 Task: Create a due date automation trigger when advanced on, on the tuesday of the week a card is due add fields without custom field "Resume" set to a date more than 1 days from now at 11:00 AM.
Action: Mouse moved to (1353, 113)
Screenshot: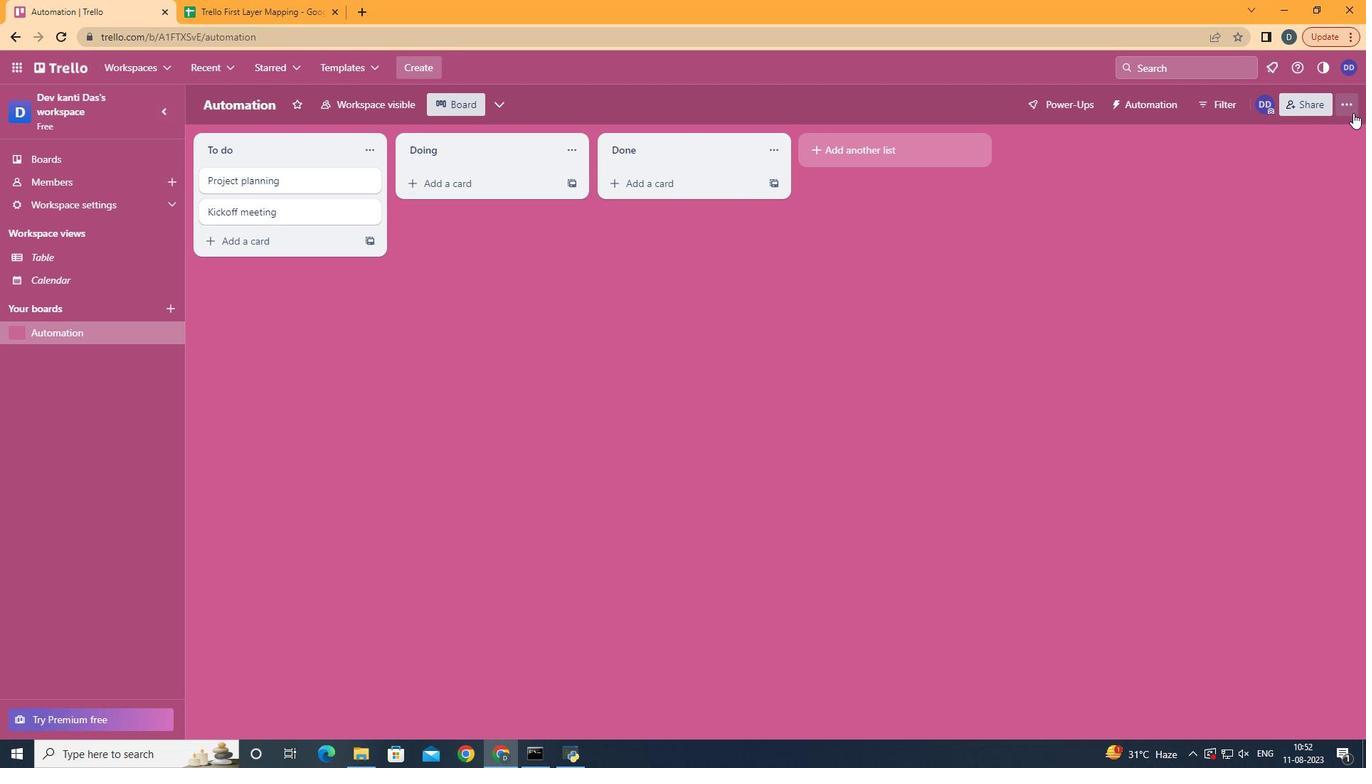 
Action: Mouse pressed left at (1353, 113)
Screenshot: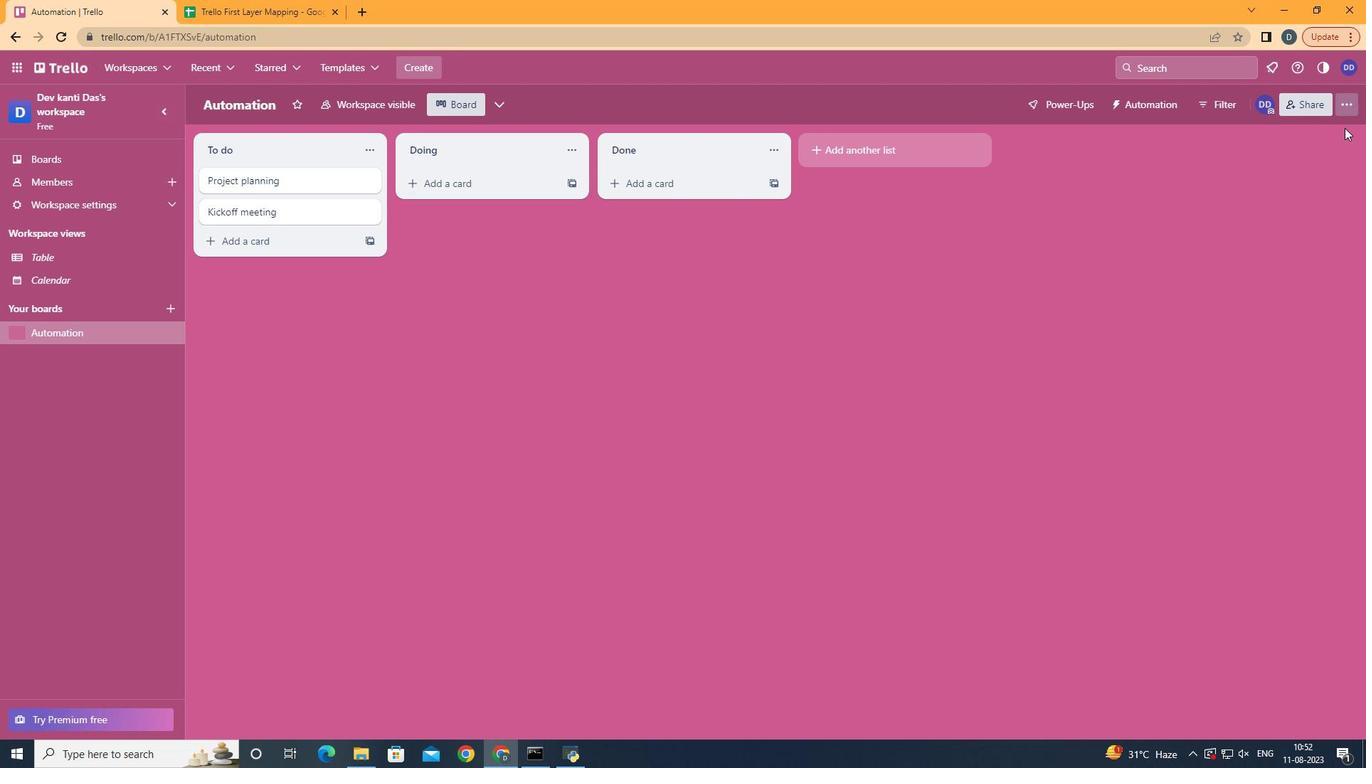 
Action: Mouse moved to (1222, 314)
Screenshot: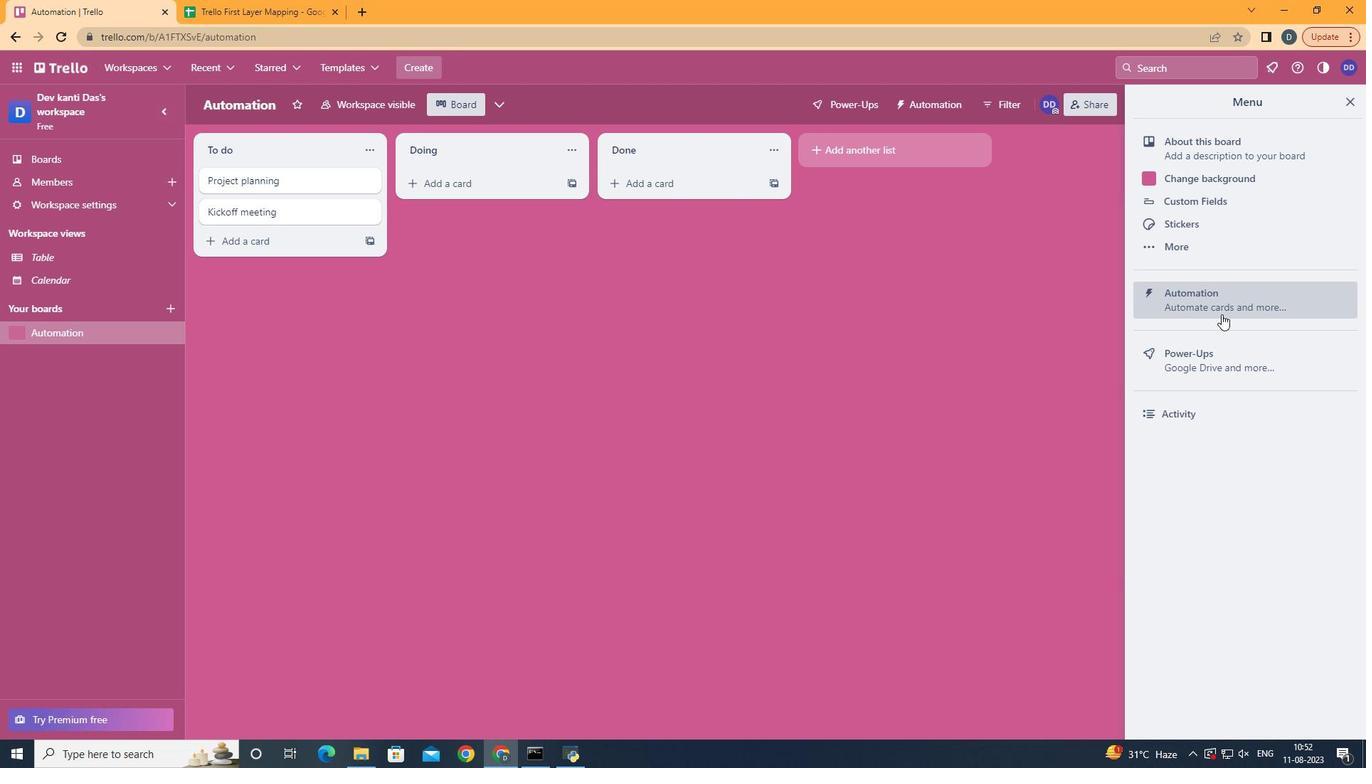 
Action: Mouse pressed left at (1222, 314)
Screenshot: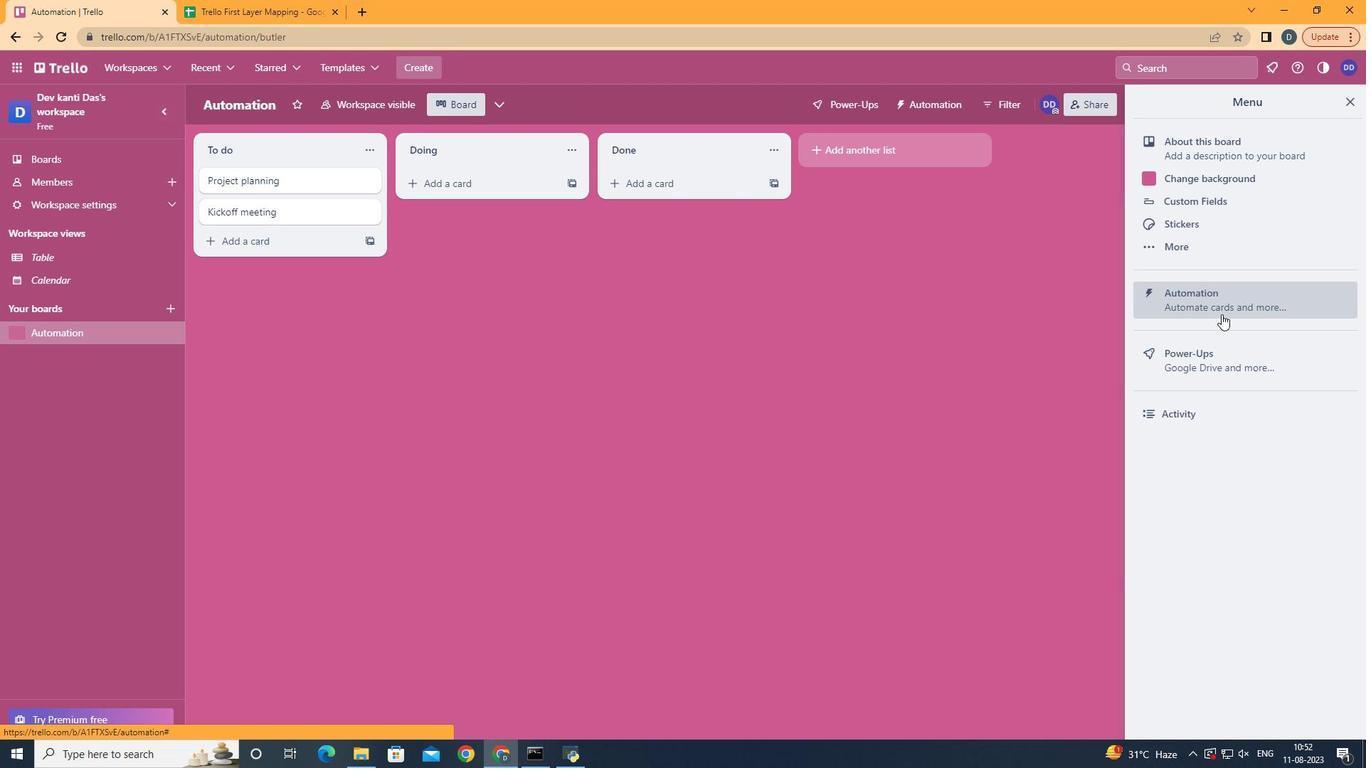 
Action: Mouse moved to (274, 277)
Screenshot: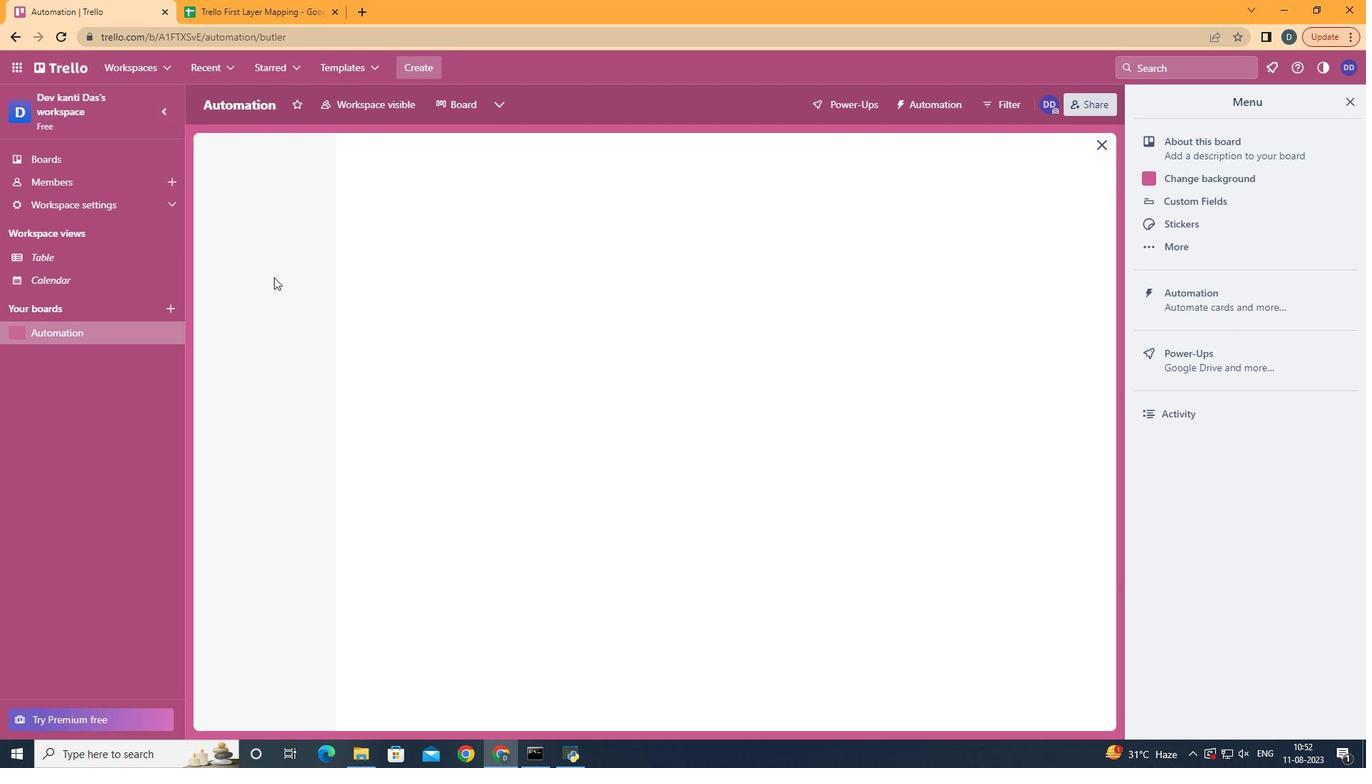
Action: Mouse pressed left at (274, 277)
Screenshot: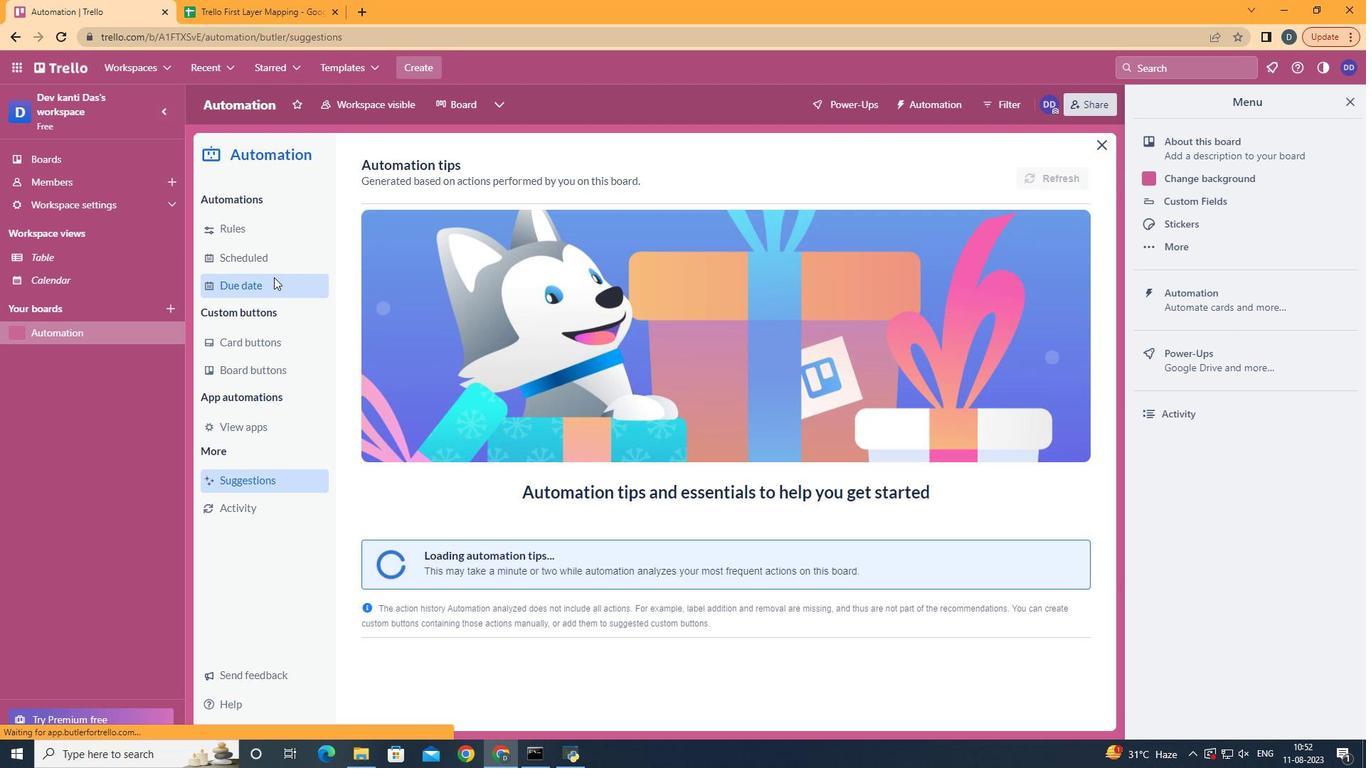 
Action: Mouse moved to (991, 180)
Screenshot: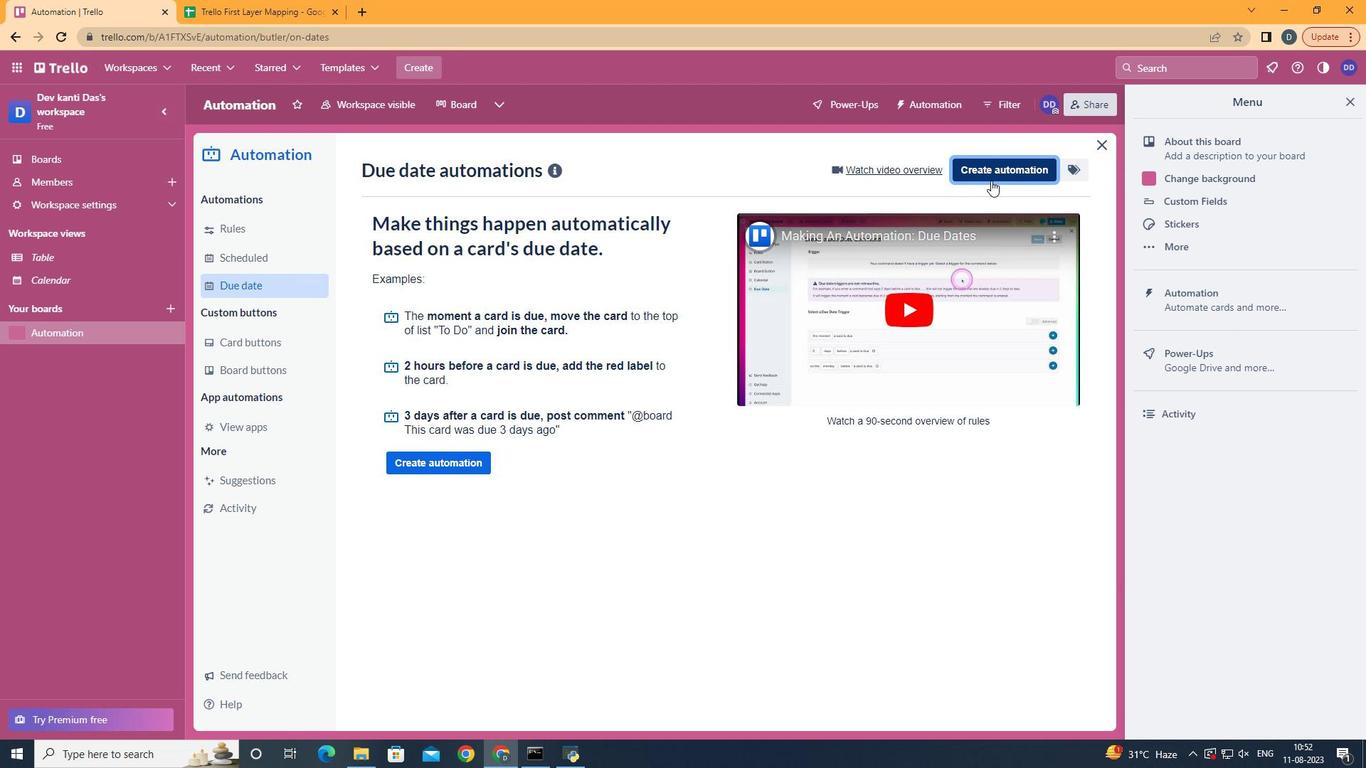 
Action: Mouse pressed left at (991, 180)
Screenshot: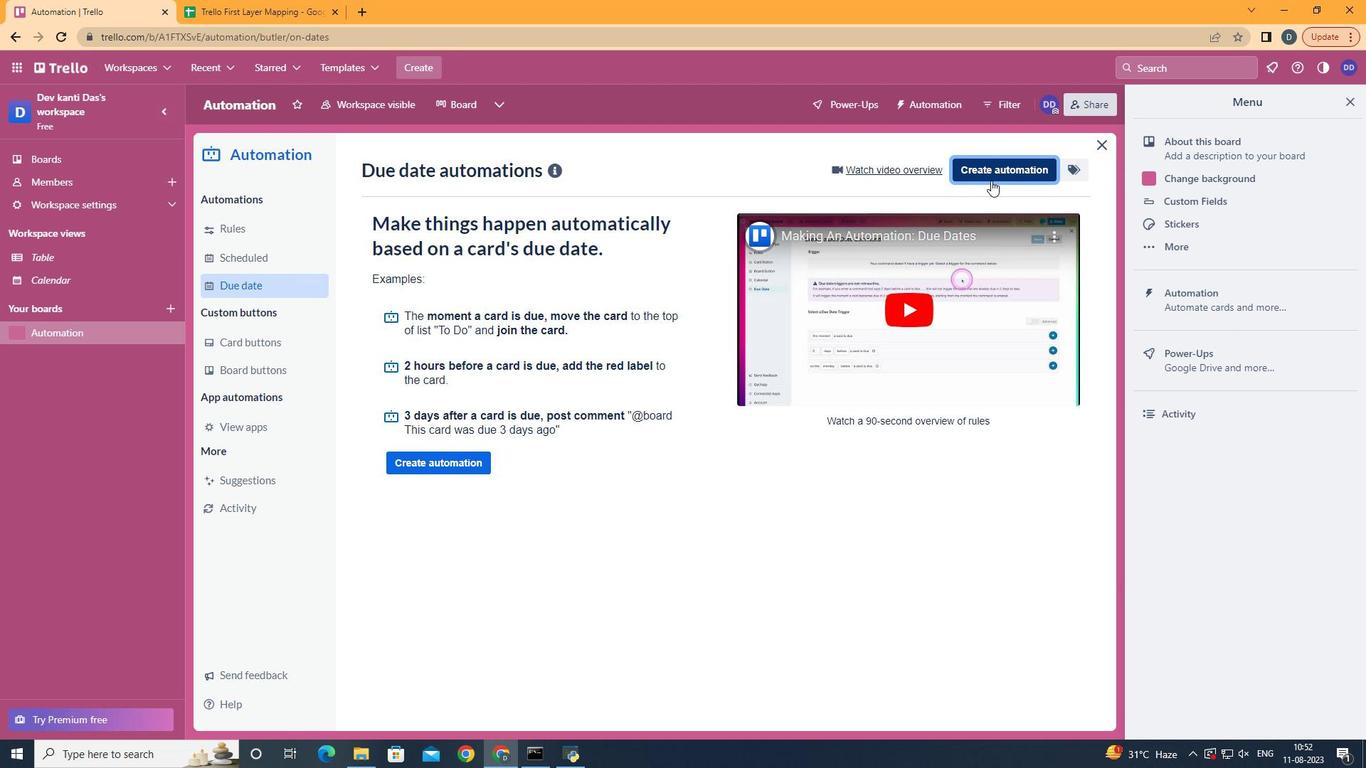 
Action: Mouse moved to (728, 311)
Screenshot: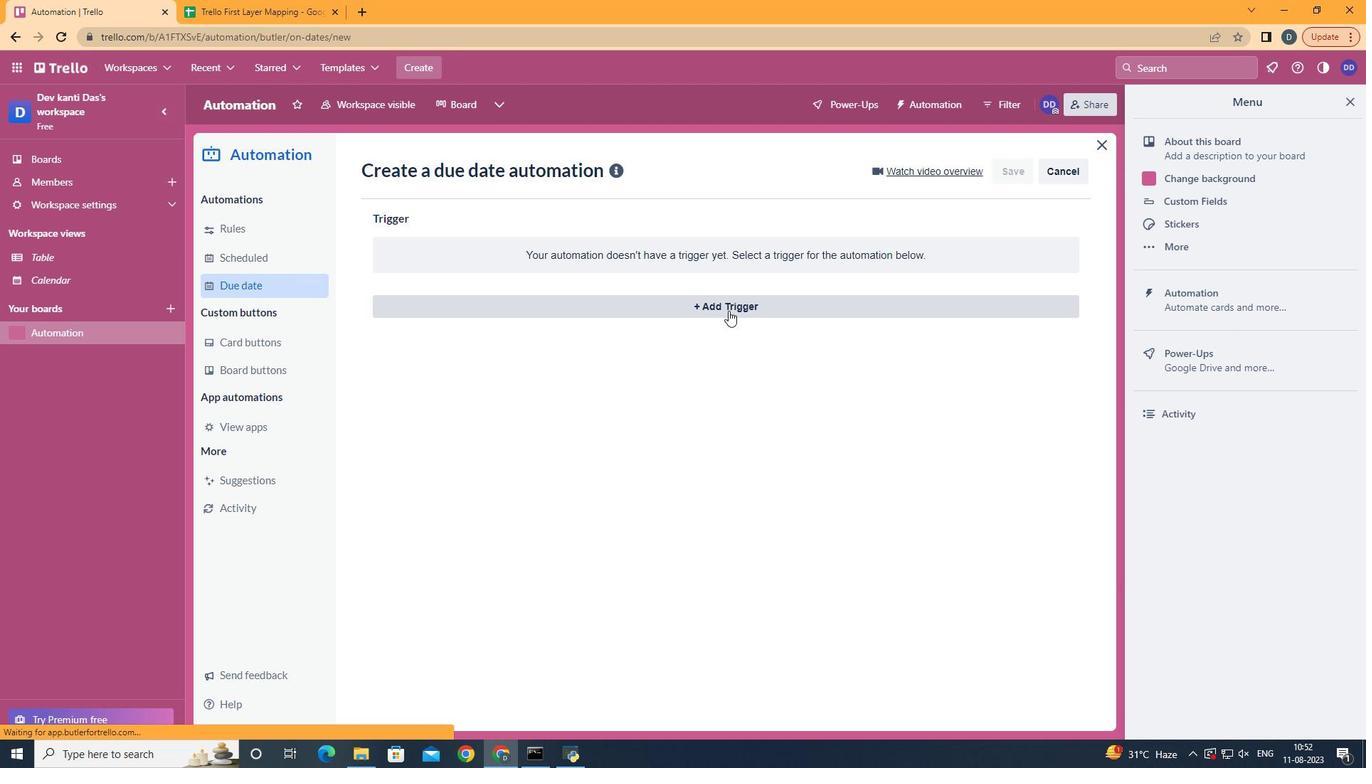 
Action: Mouse pressed left at (728, 311)
Screenshot: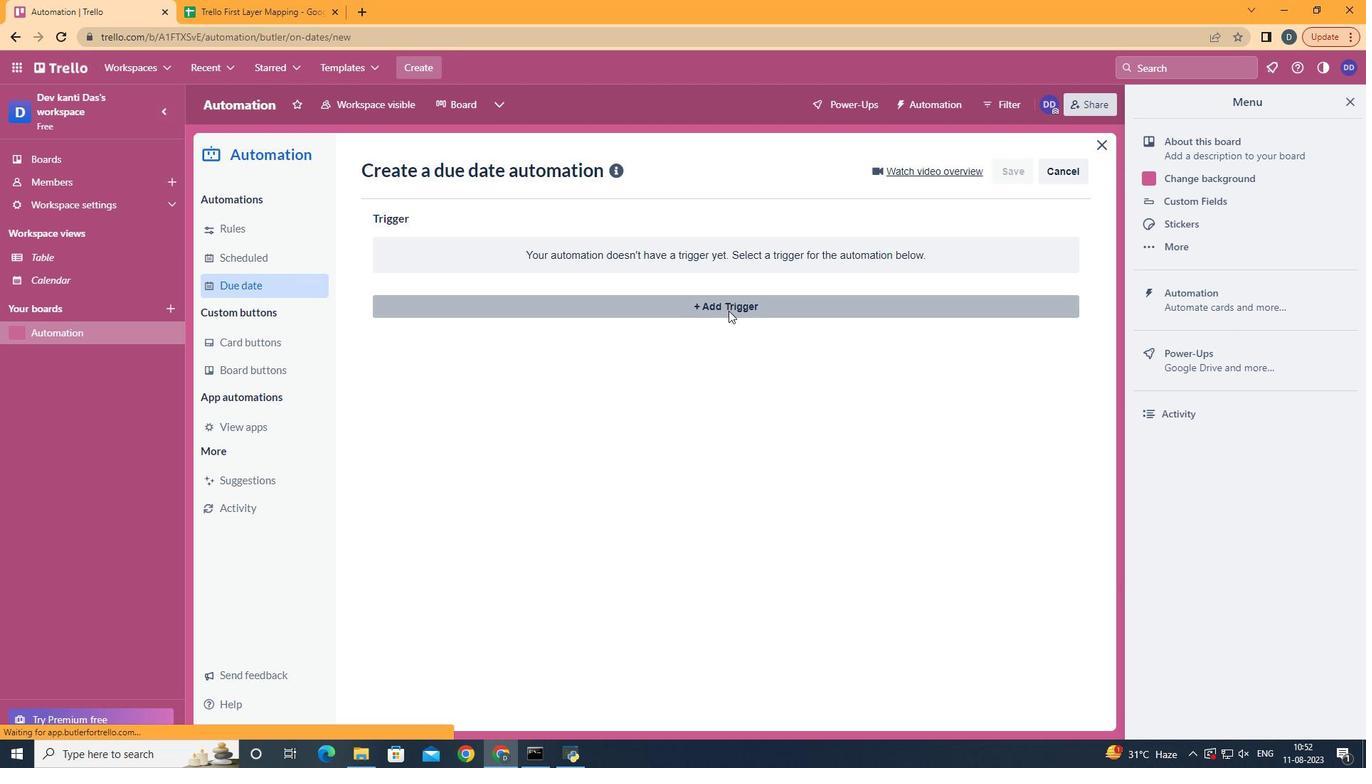 
Action: Mouse moved to (464, 405)
Screenshot: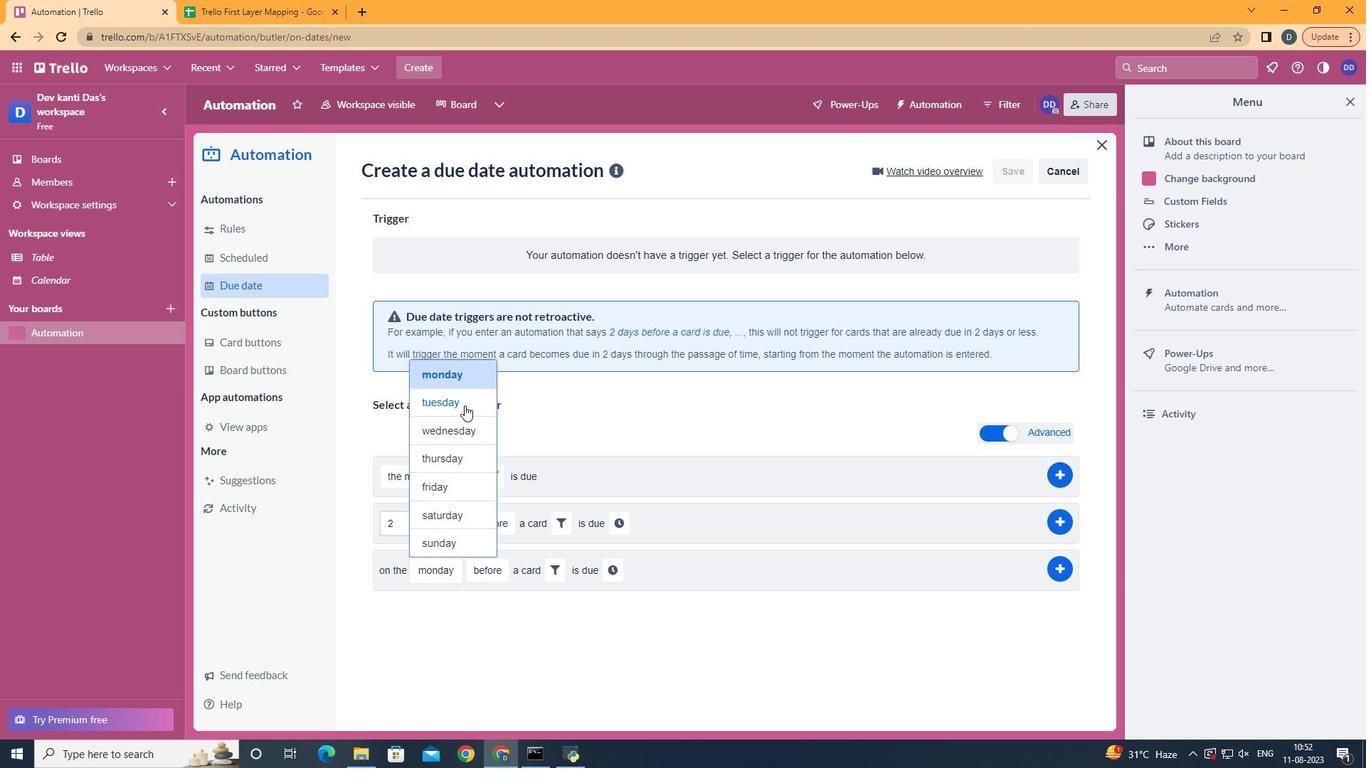 
Action: Mouse pressed left at (464, 405)
Screenshot: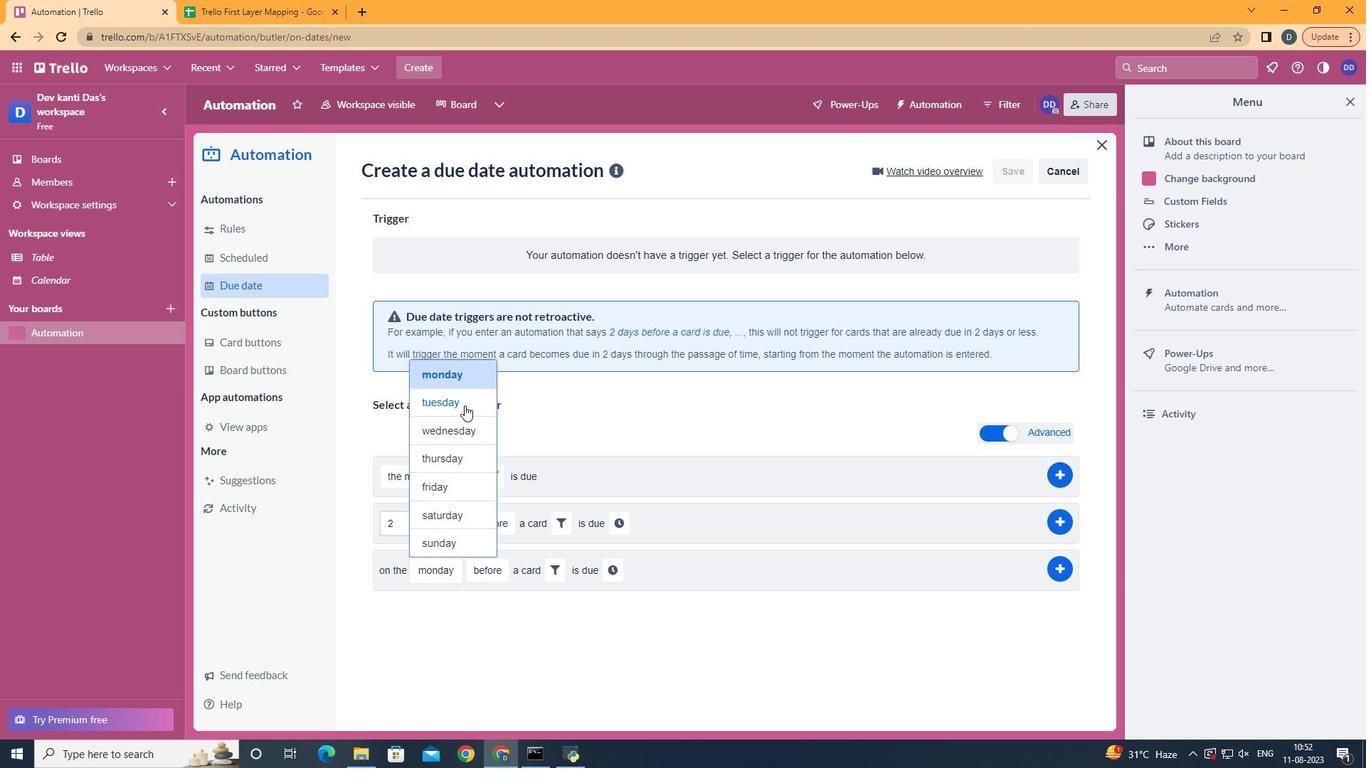 
Action: Mouse moved to (515, 650)
Screenshot: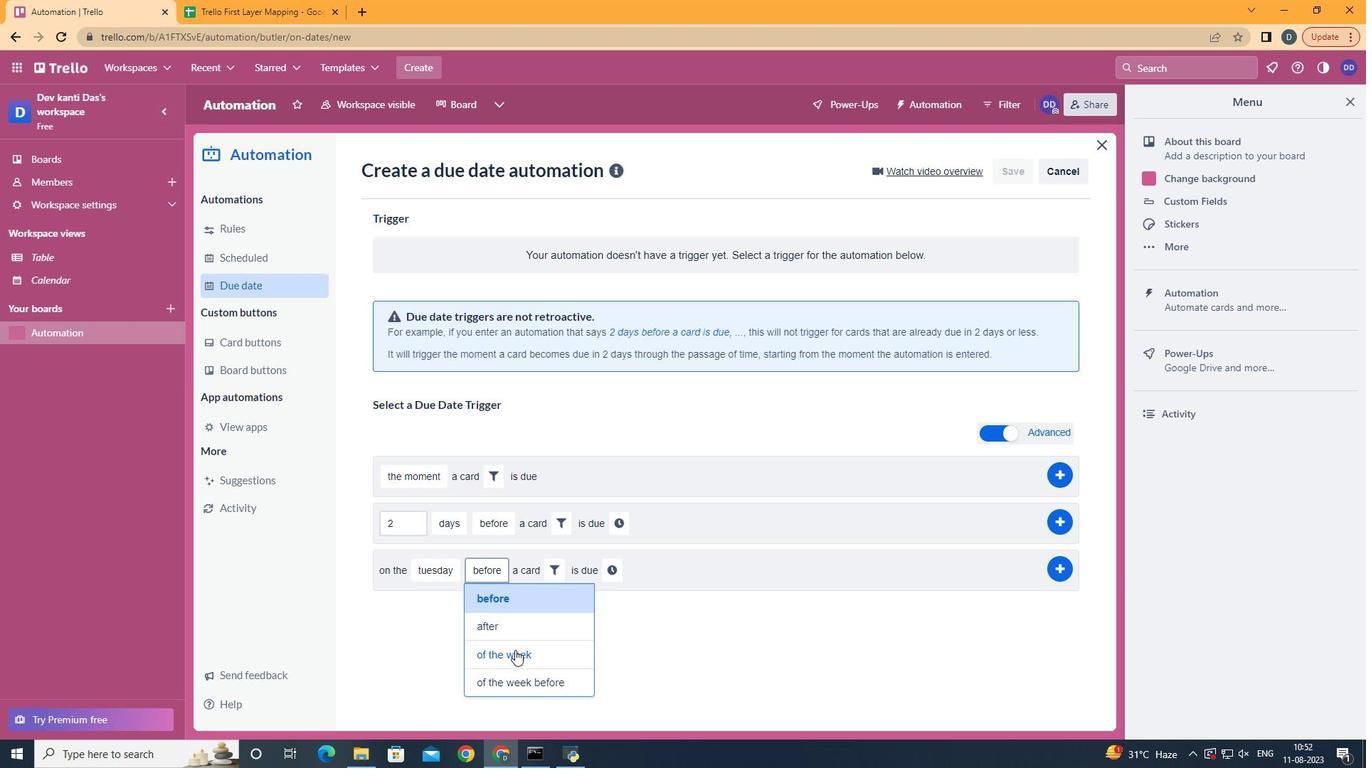 
Action: Mouse pressed left at (515, 650)
Screenshot: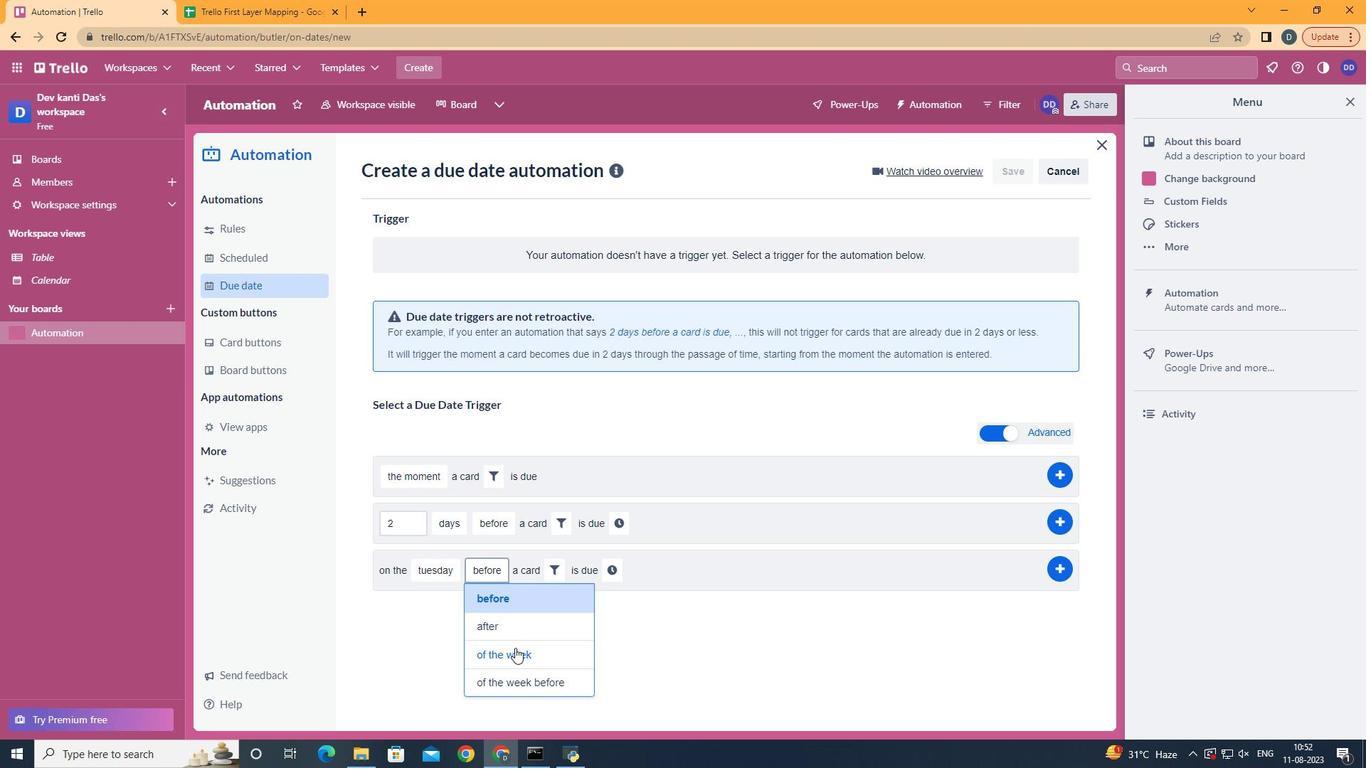 
Action: Mouse moved to (577, 561)
Screenshot: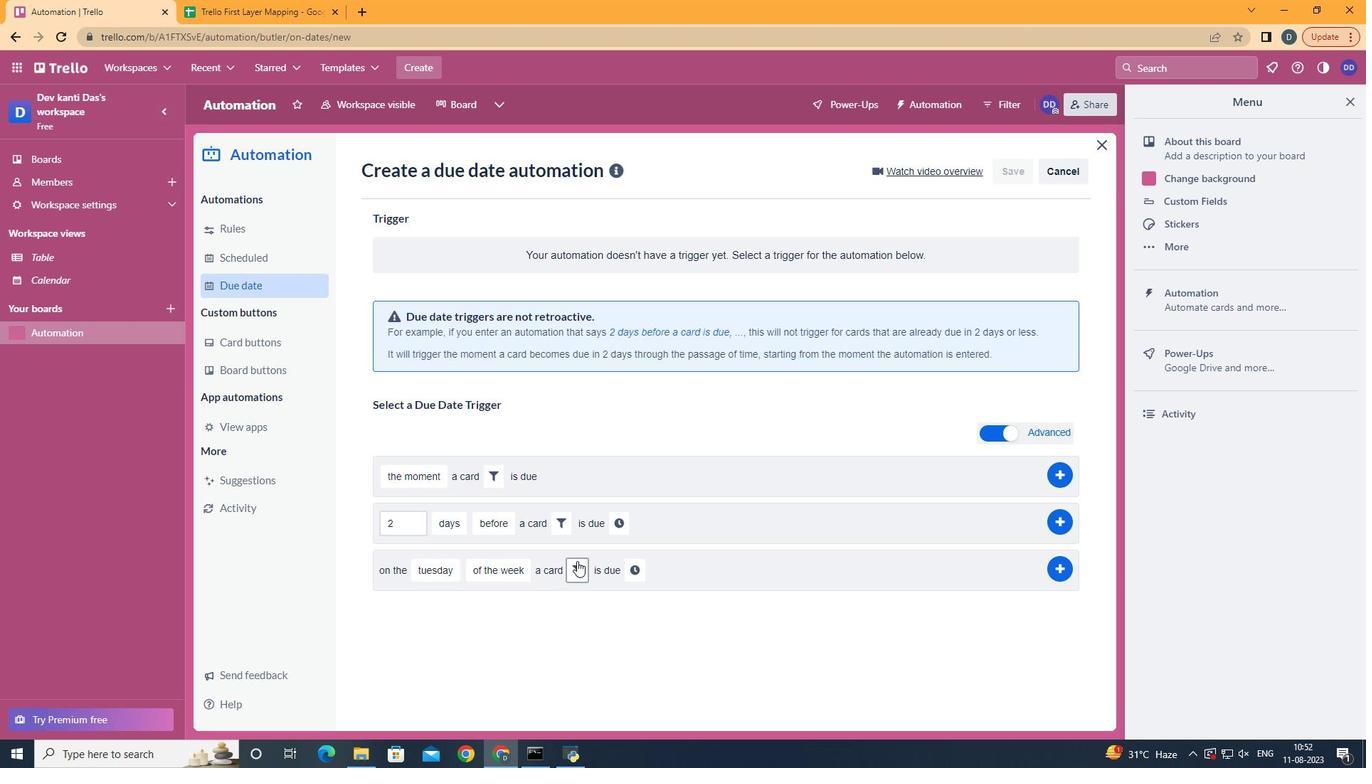 
Action: Mouse pressed left at (577, 561)
Screenshot: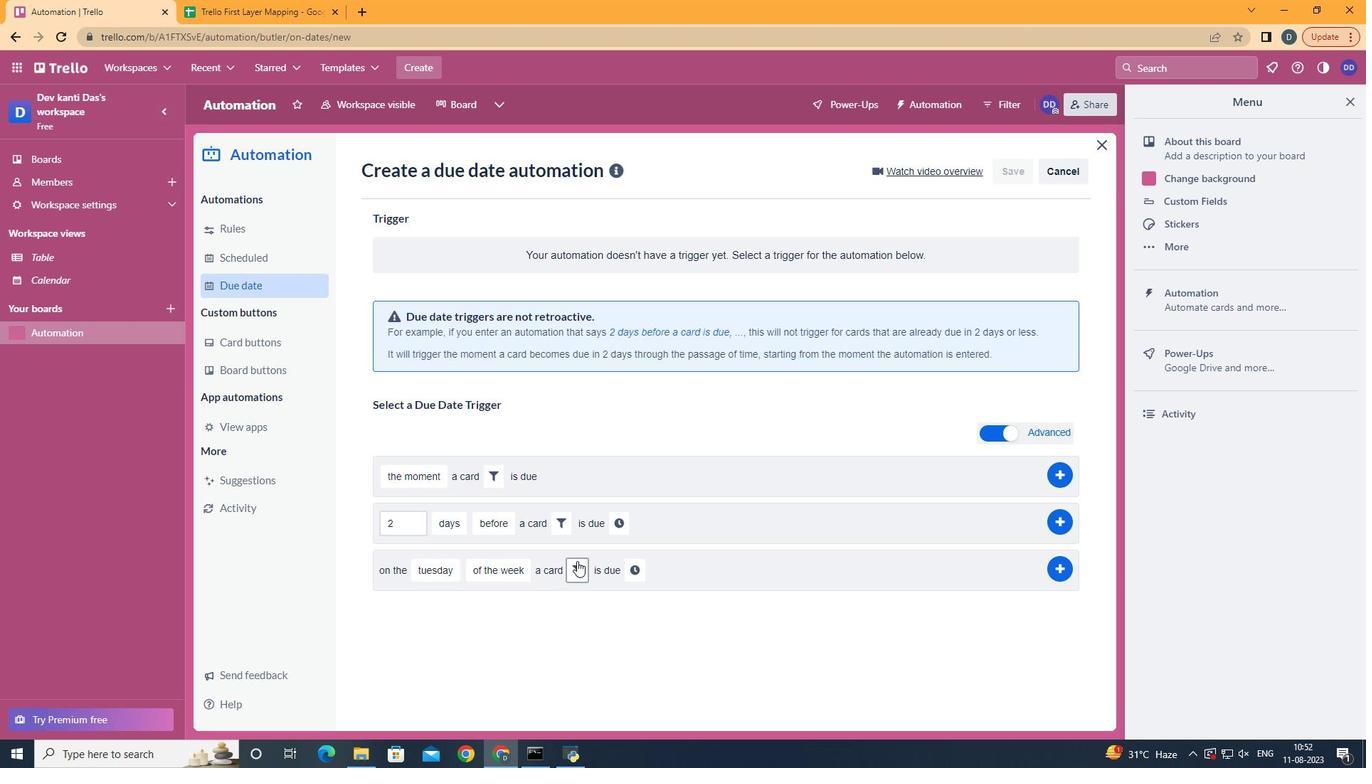 
Action: Mouse moved to (822, 623)
Screenshot: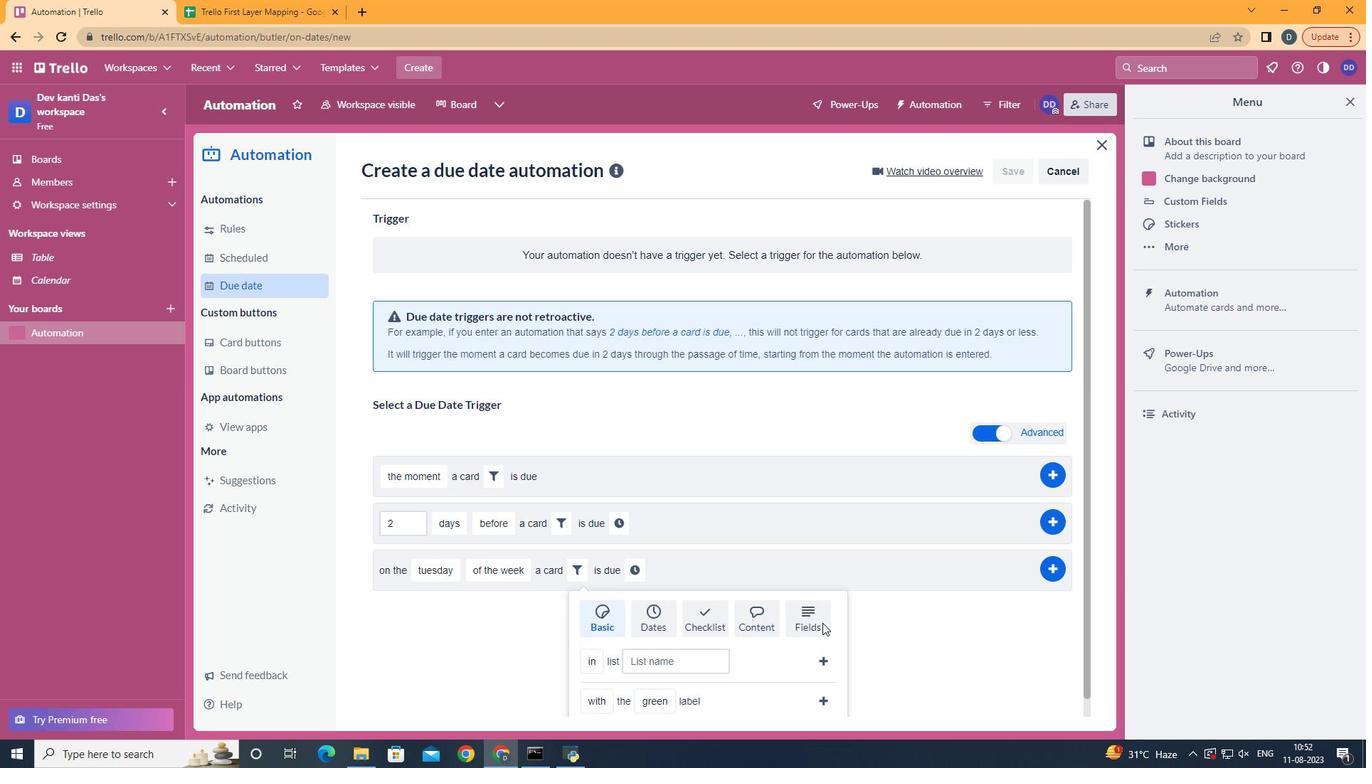 
Action: Mouse pressed left at (822, 623)
Screenshot: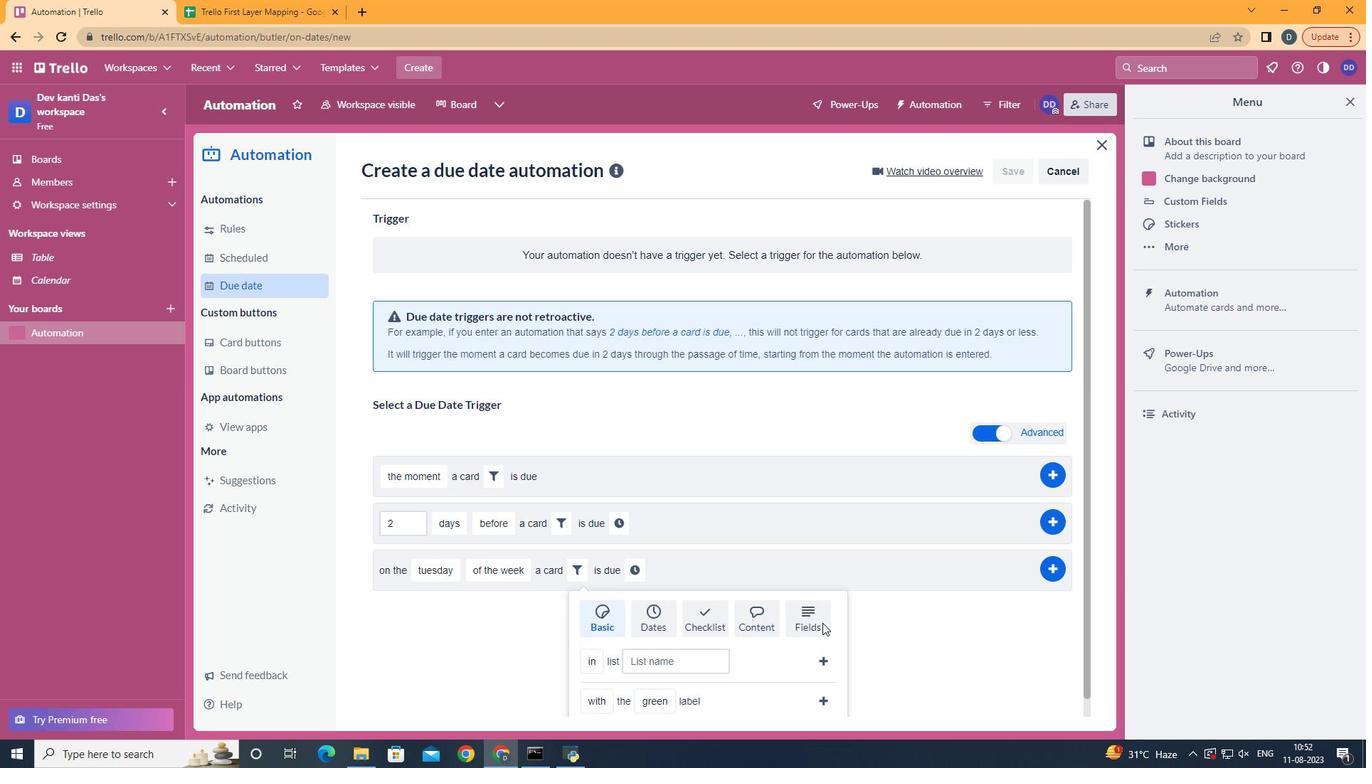 
Action: Mouse scrolled (822, 622) with delta (0, 0)
Screenshot: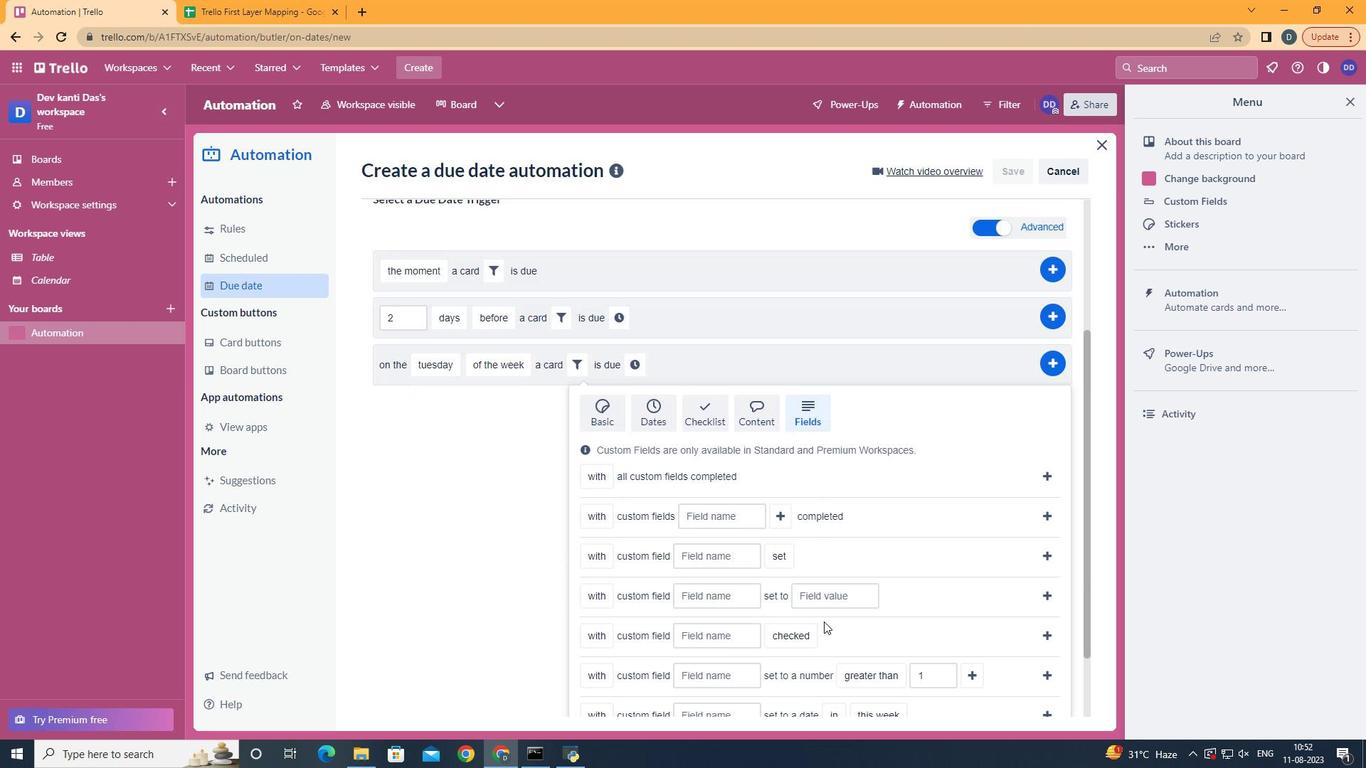 
Action: Mouse moved to (823, 623)
Screenshot: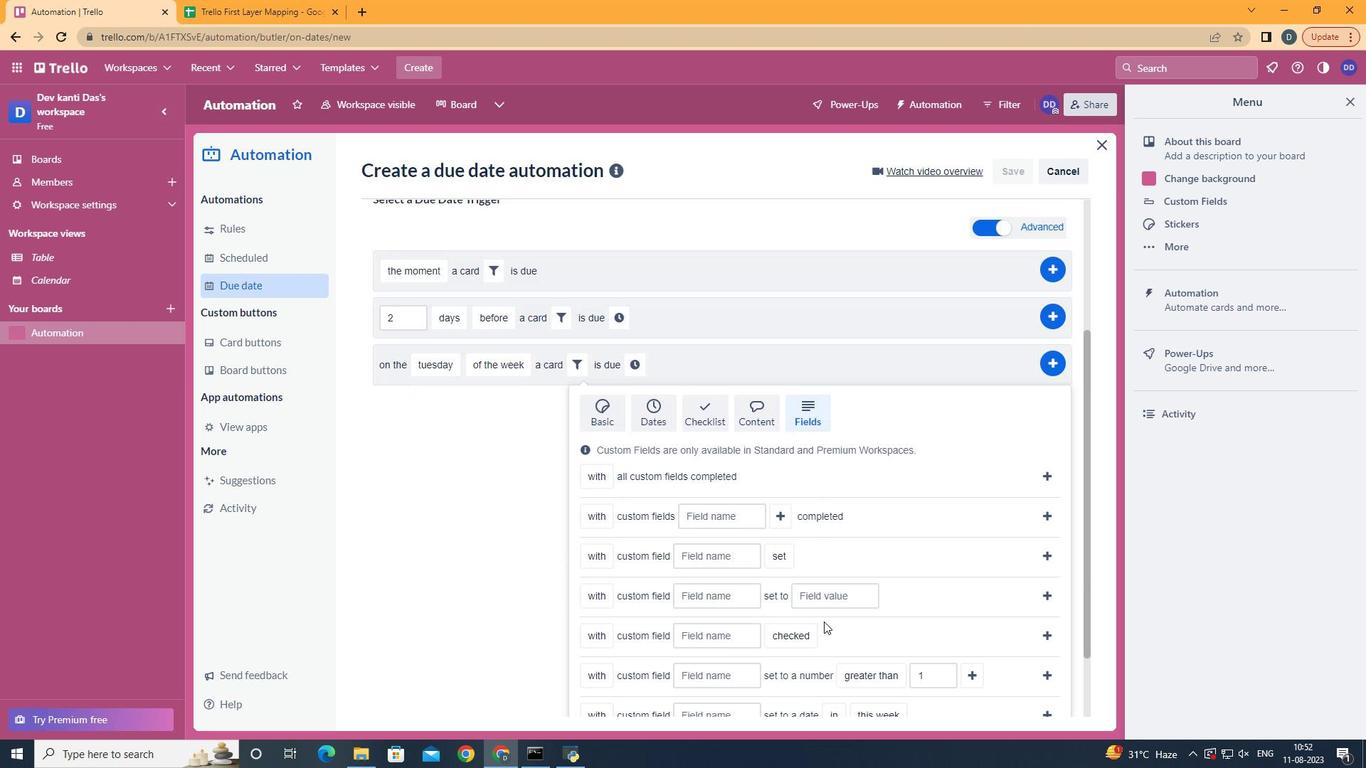 
Action: Mouse scrolled (823, 622) with delta (0, 0)
Screenshot: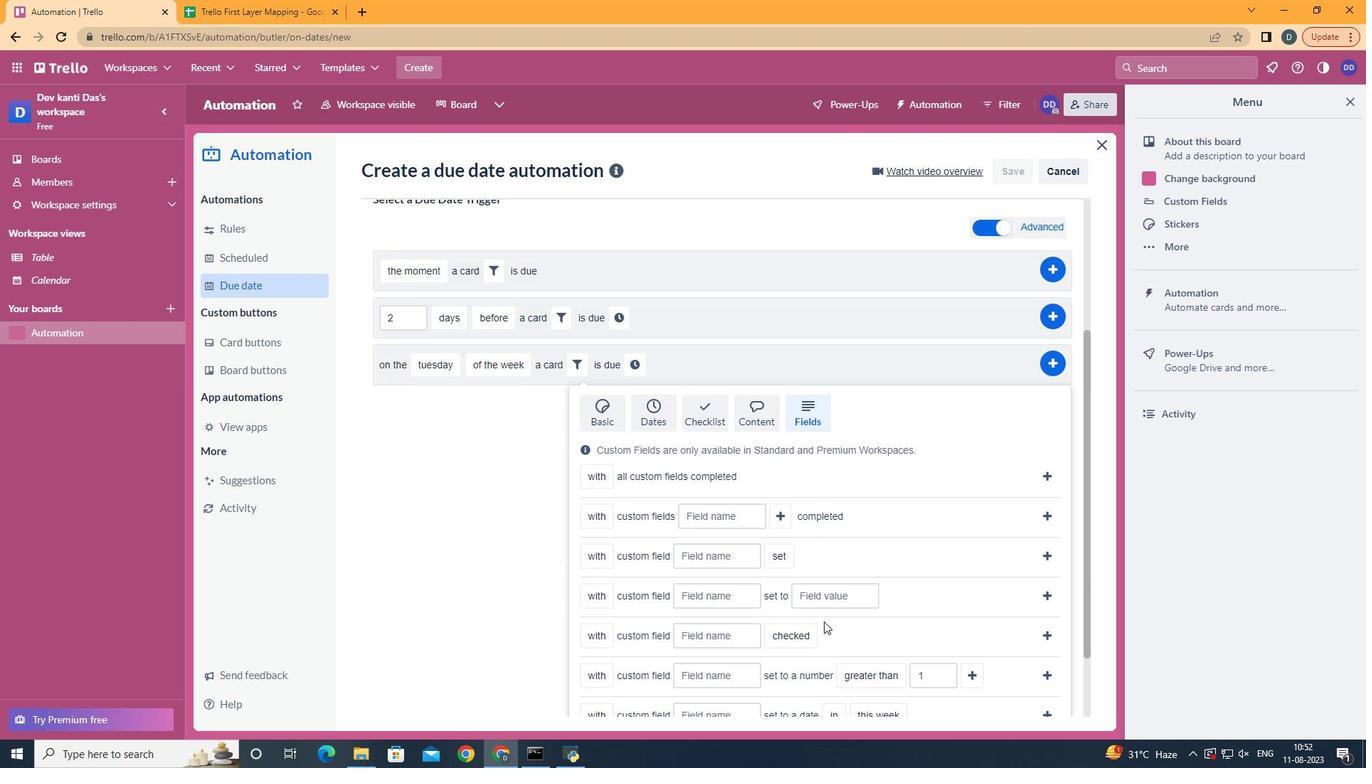 
Action: Mouse scrolled (823, 622) with delta (0, 0)
Screenshot: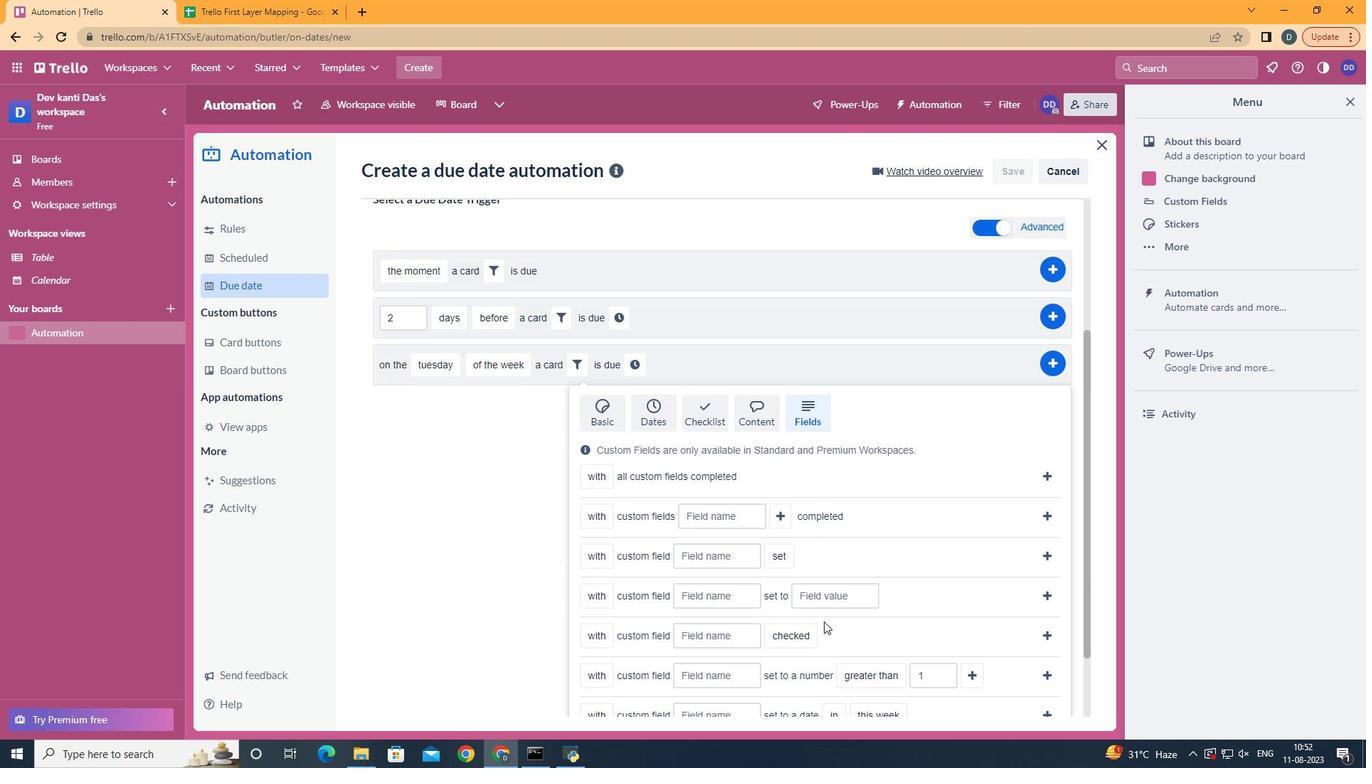 
Action: Mouse scrolled (823, 622) with delta (0, 0)
Screenshot: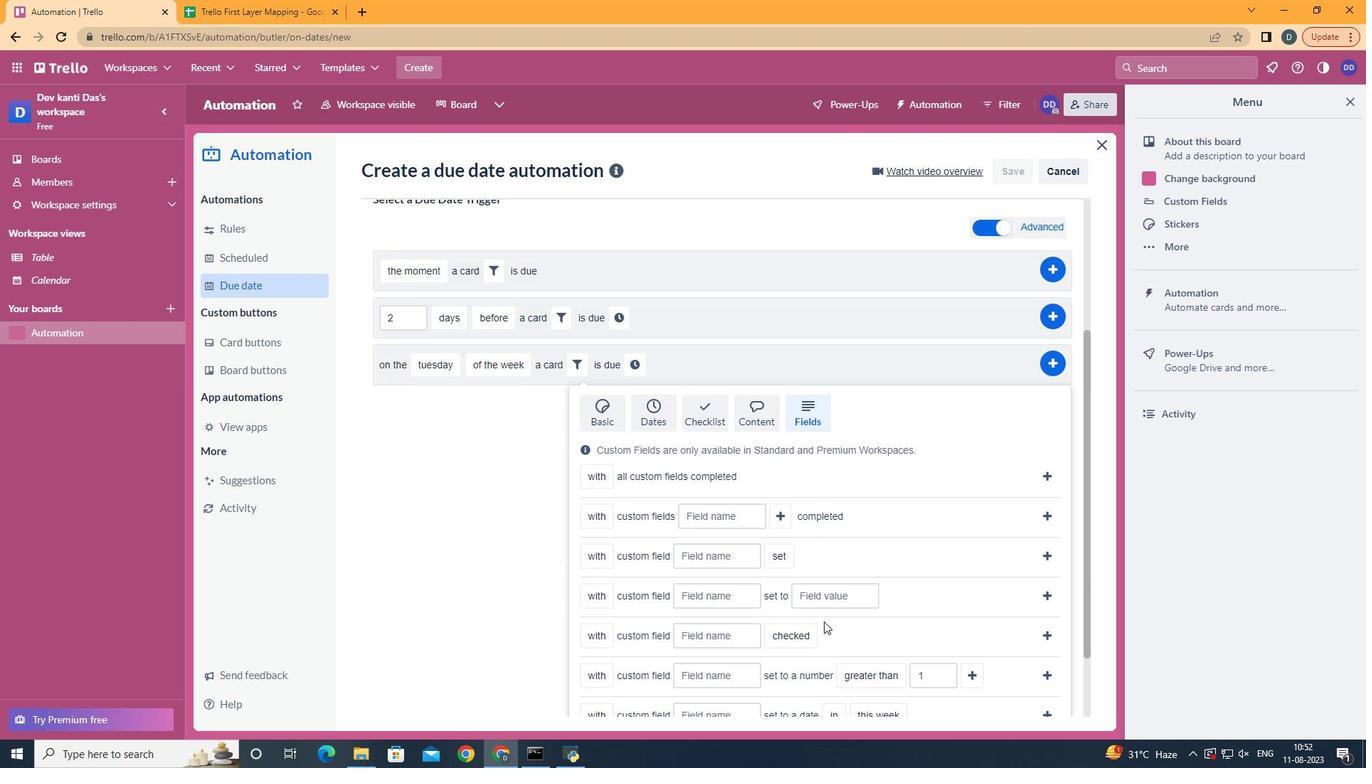 
Action: Mouse scrolled (823, 622) with delta (0, 0)
Screenshot: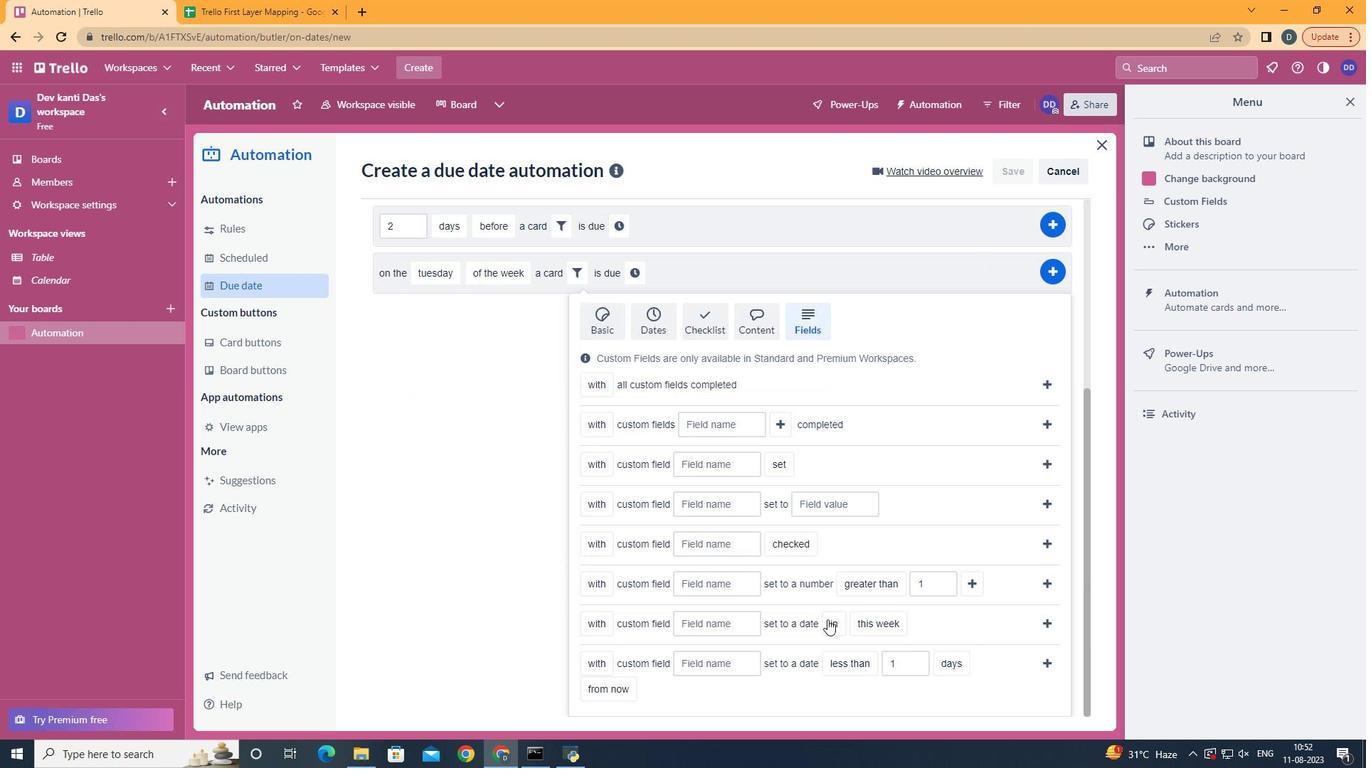
Action: Mouse moved to (619, 632)
Screenshot: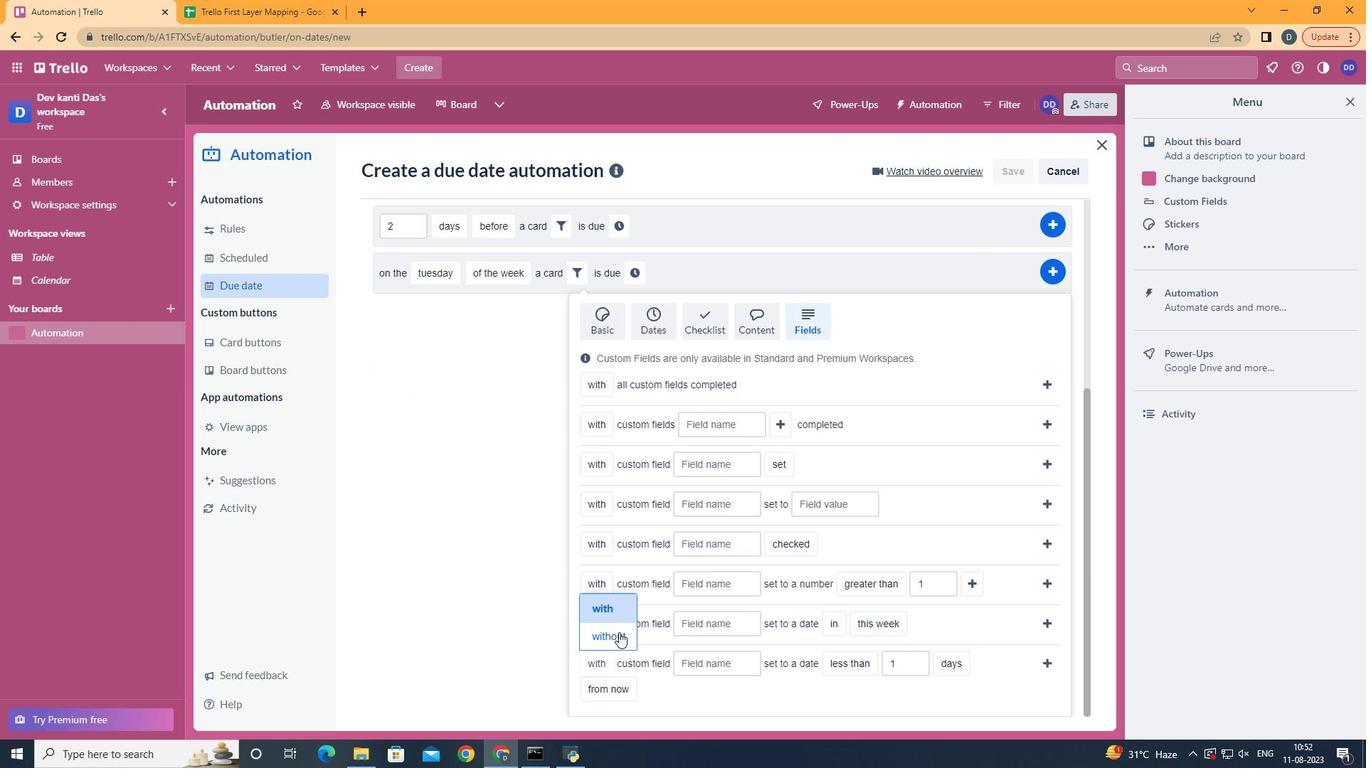 
Action: Mouse pressed left at (619, 632)
Screenshot: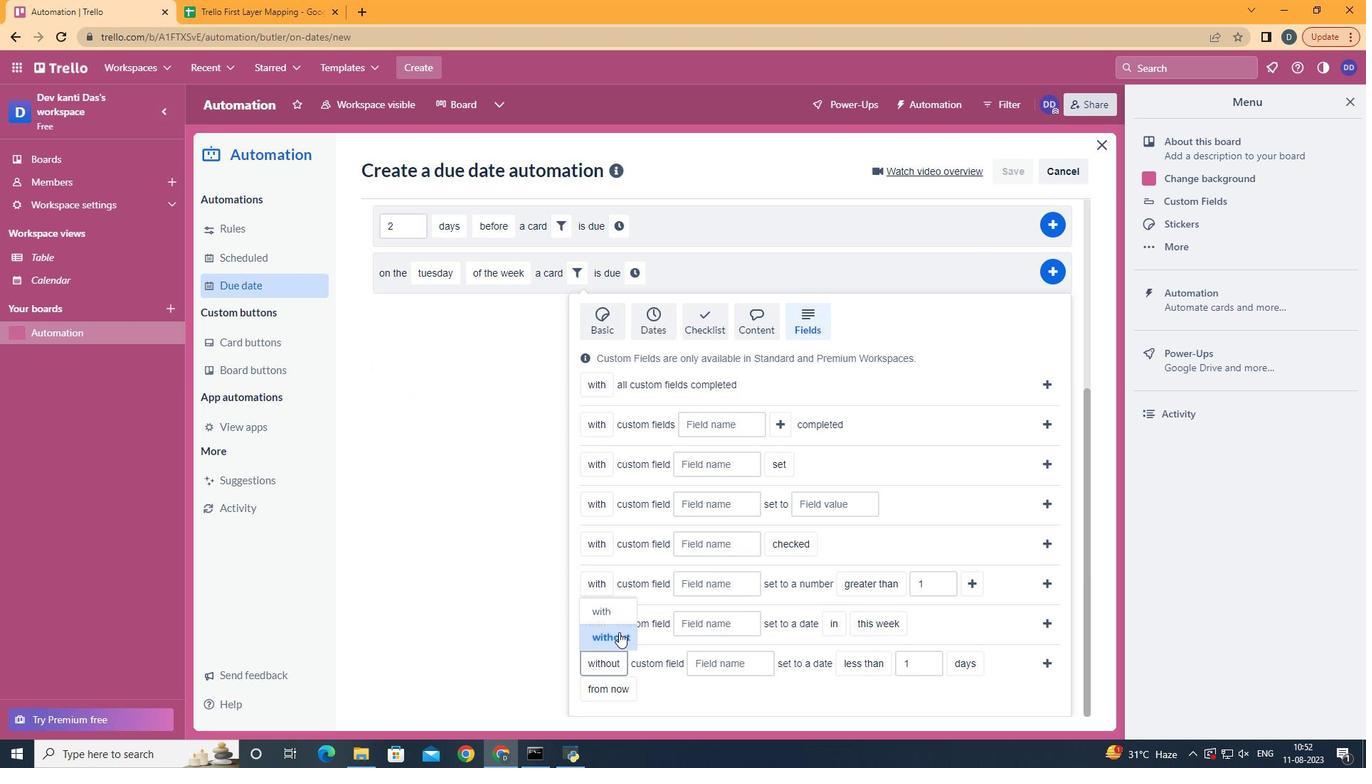 
Action: Mouse moved to (713, 662)
Screenshot: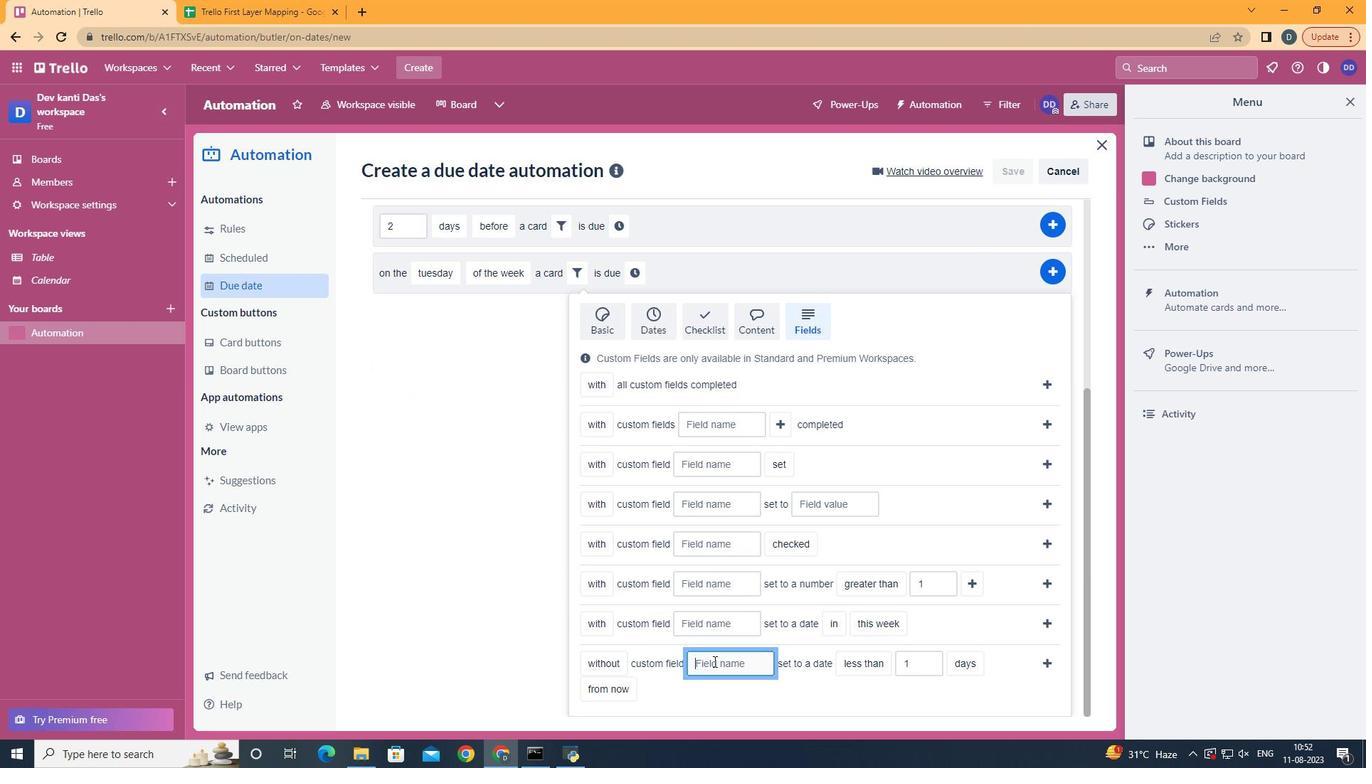 
Action: Mouse pressed left at (713, 662)
Screenshot: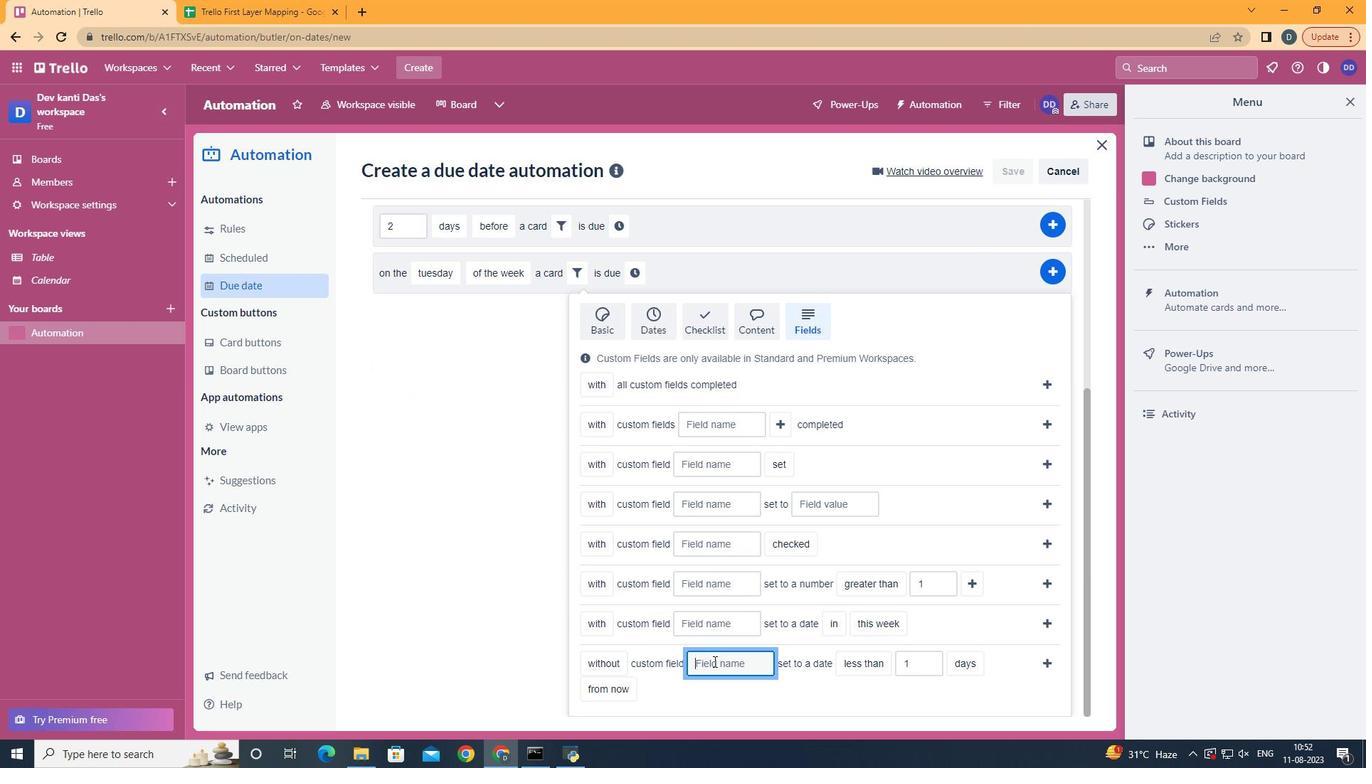 
Action: Key pressed <Key.shift>Resume
Screenshot: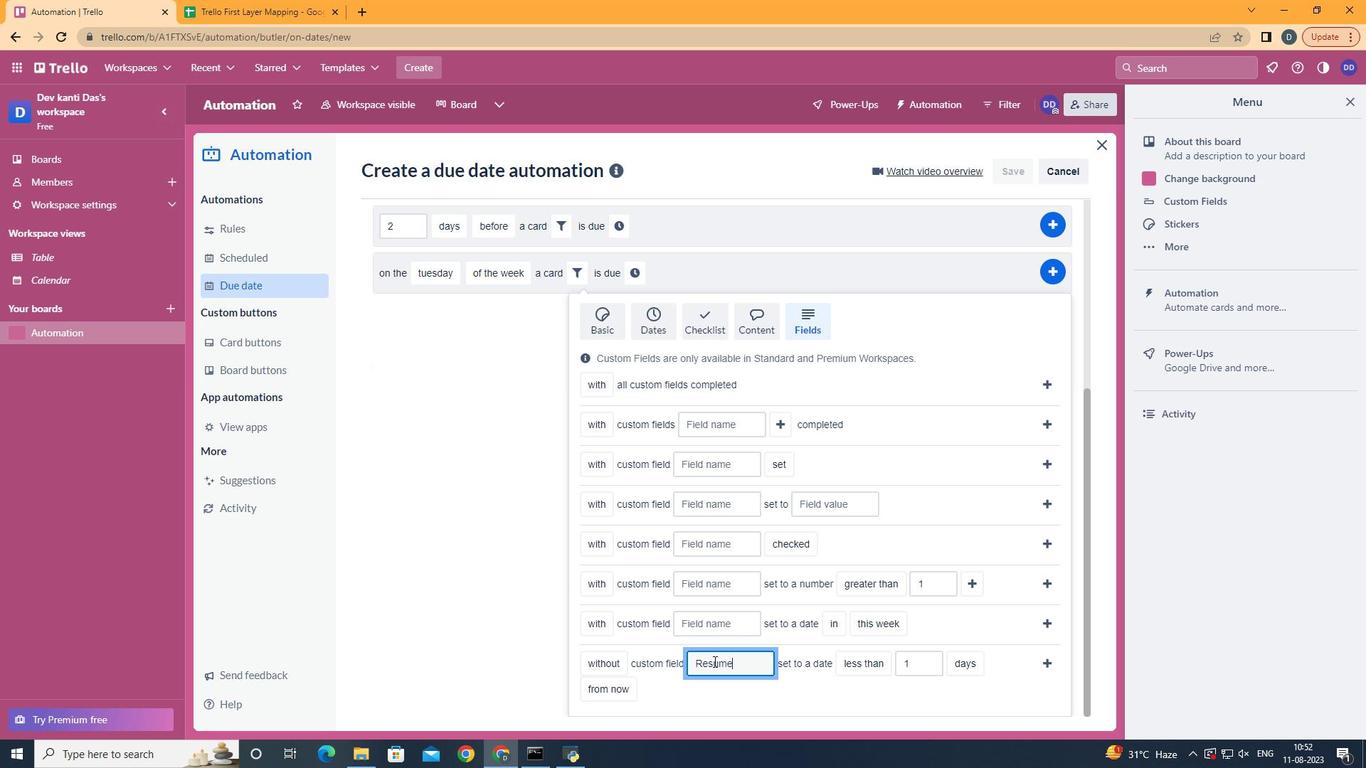 
Action: Mouse moved to (881, 601)
Screenshot: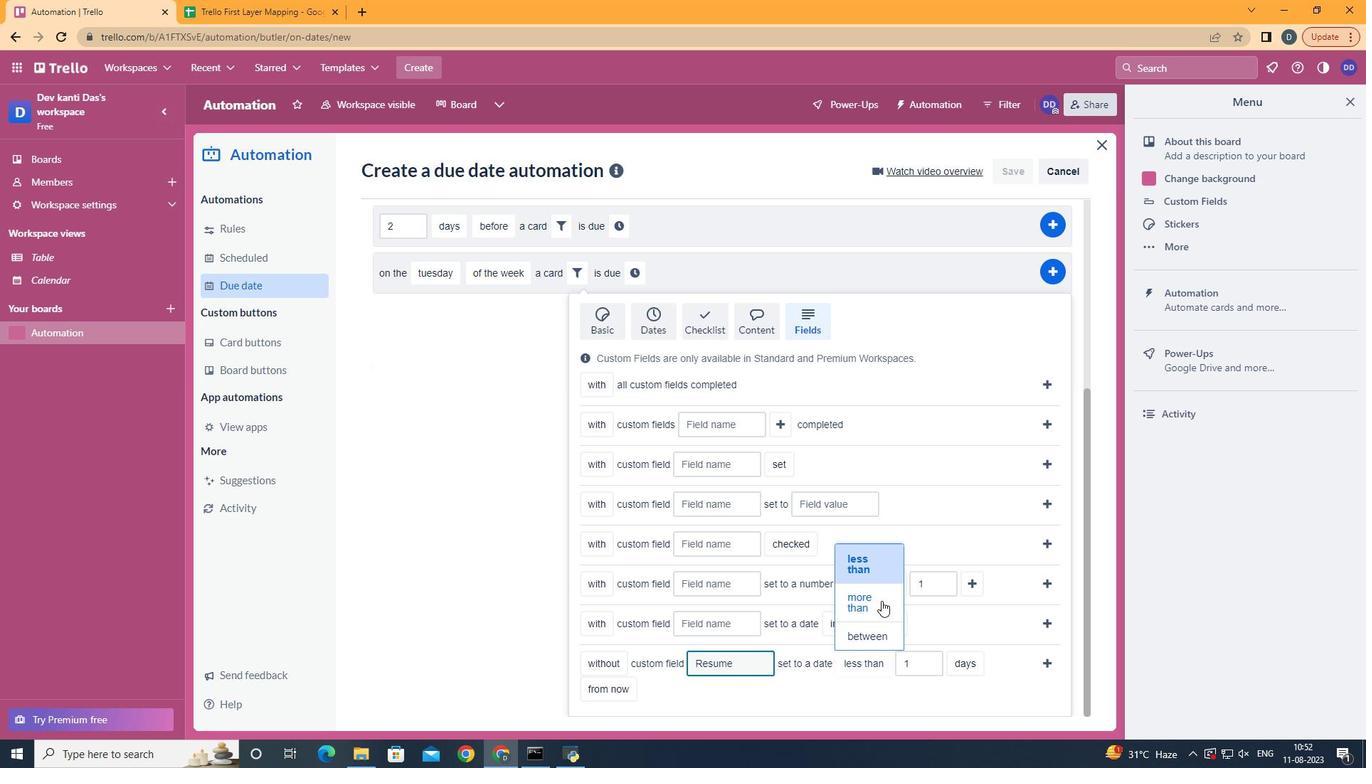 
Action: Mouse pressed left at (881, 601)
Screenshot: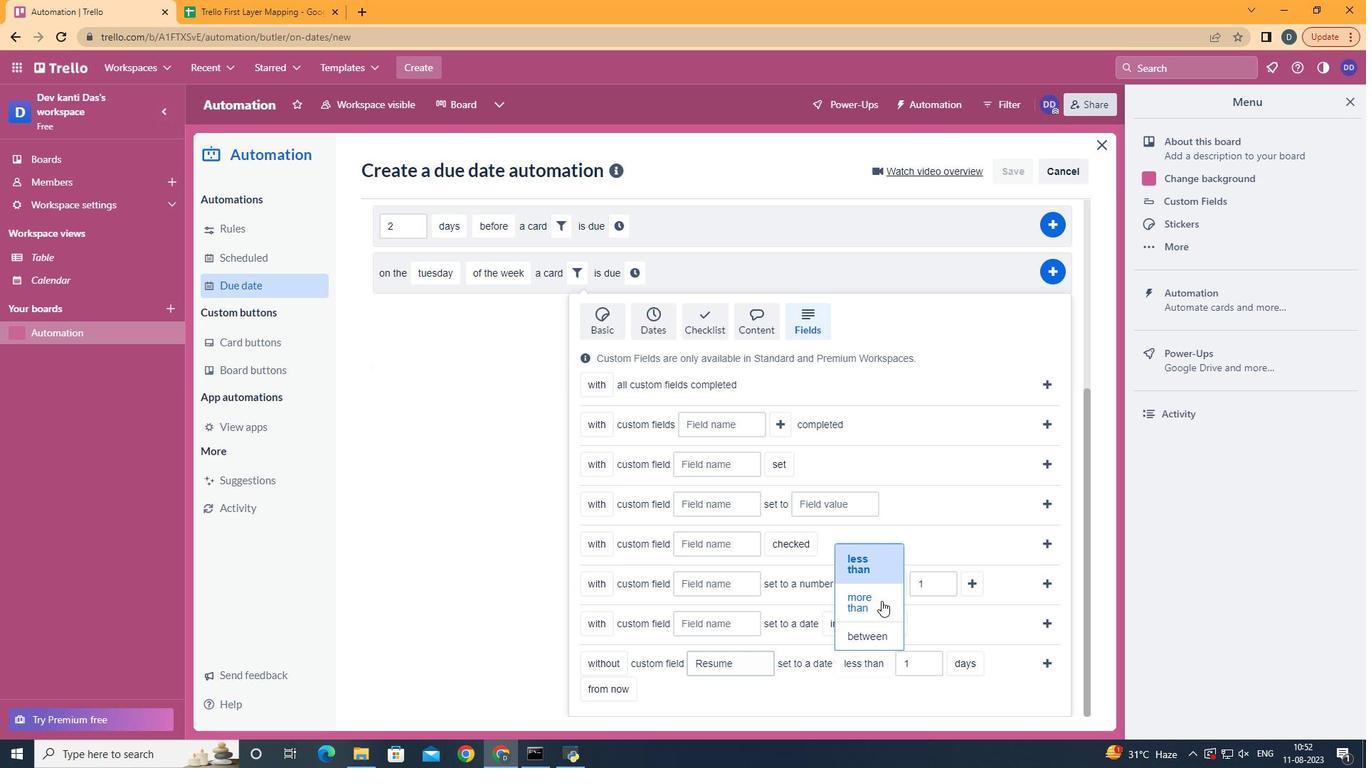 
Action: Mouse moved to (1043, 662)
Screenshot: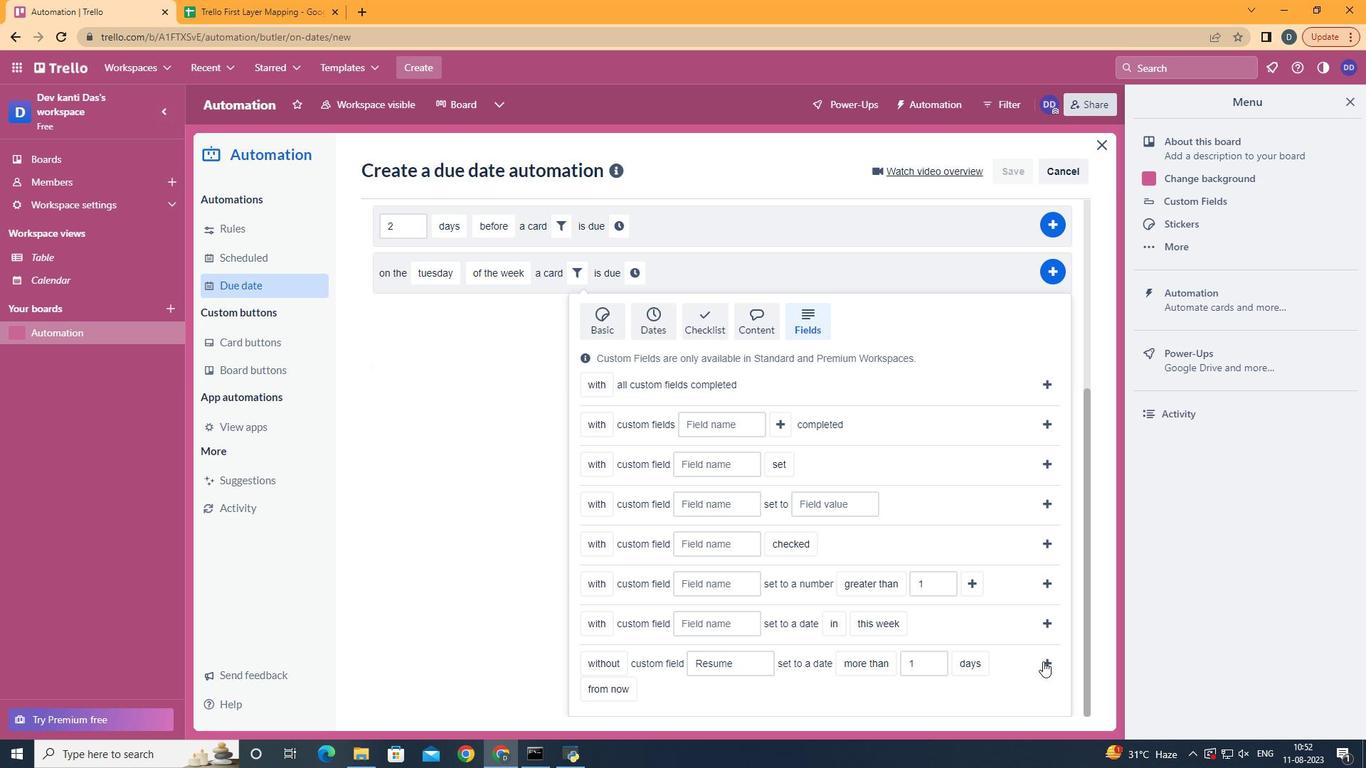 
Action: Mouse pressed left at (1043, 662)
Screenshot: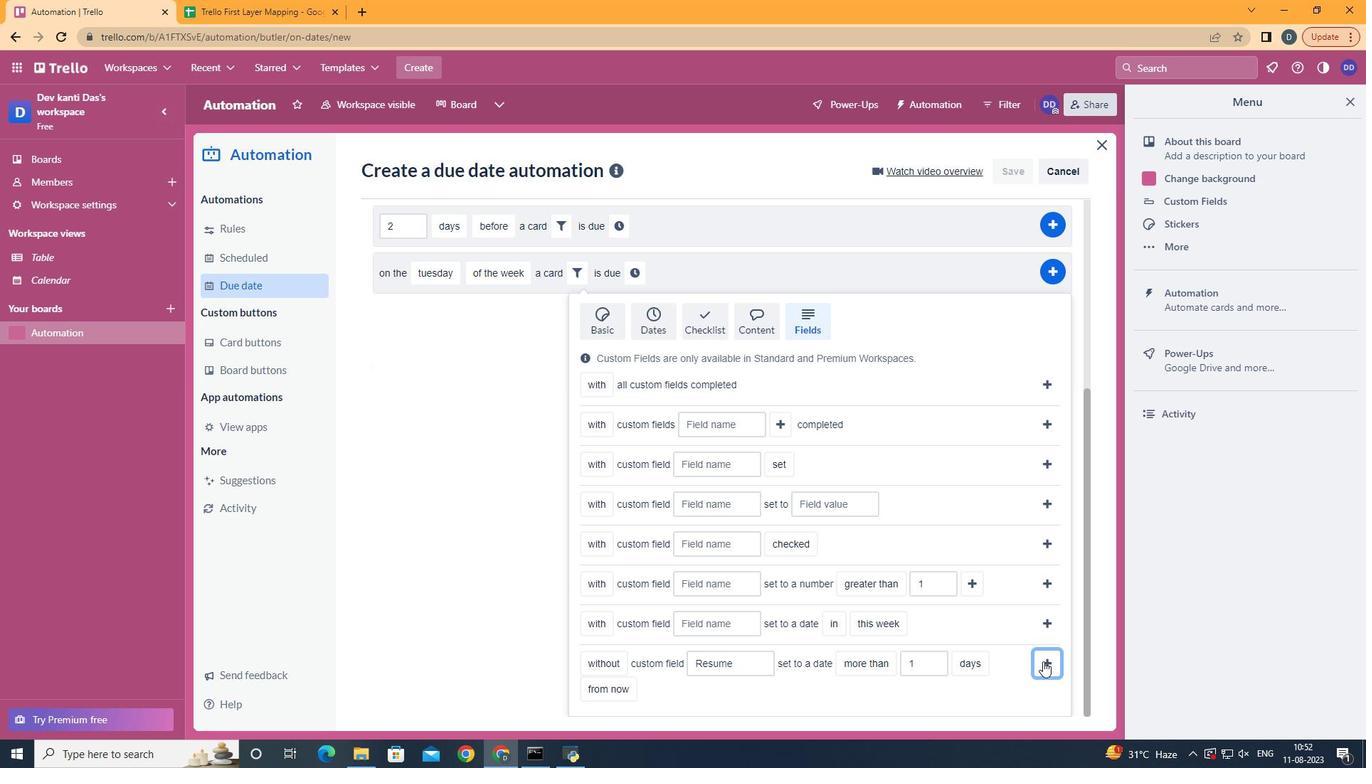 
Action: Mouse moved to (990, 565)
Screenshot: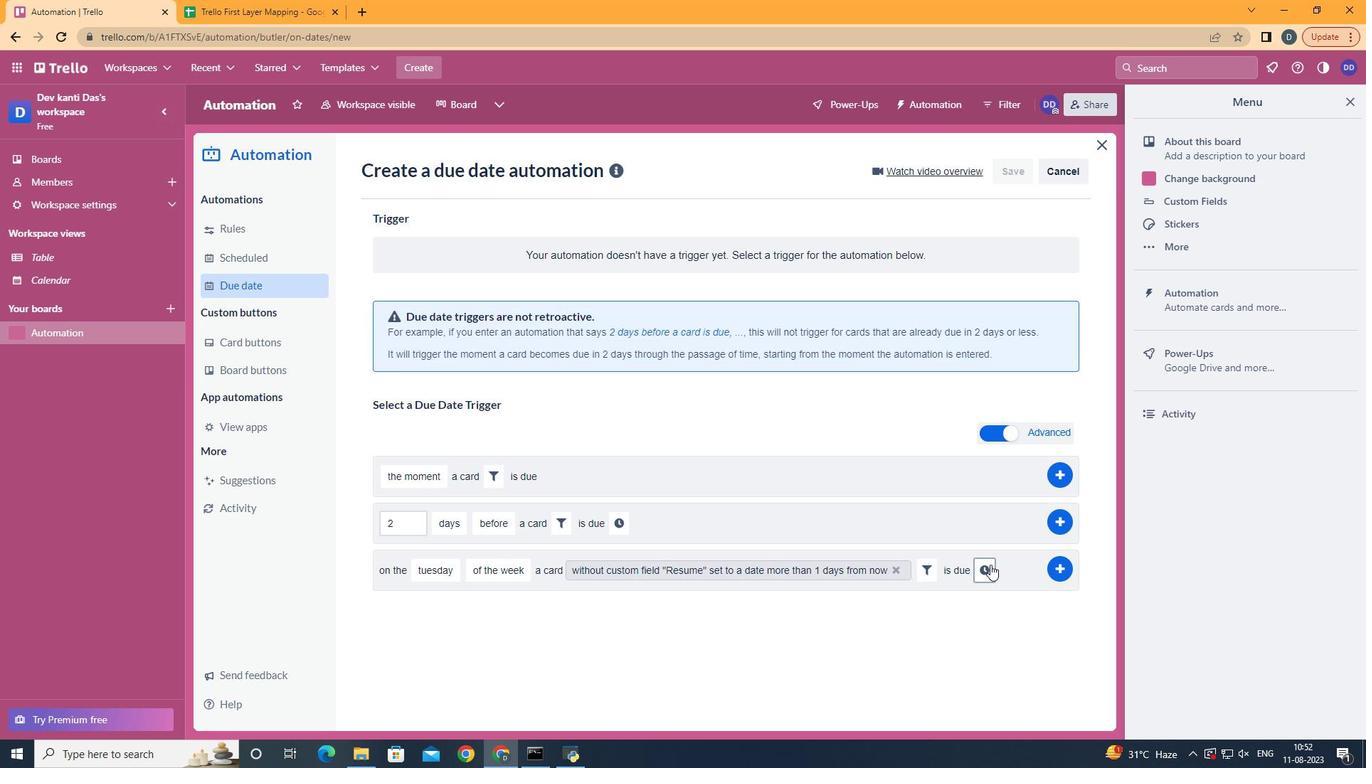 
Action: Mouse pressed left at (990, 565)
Screenshot: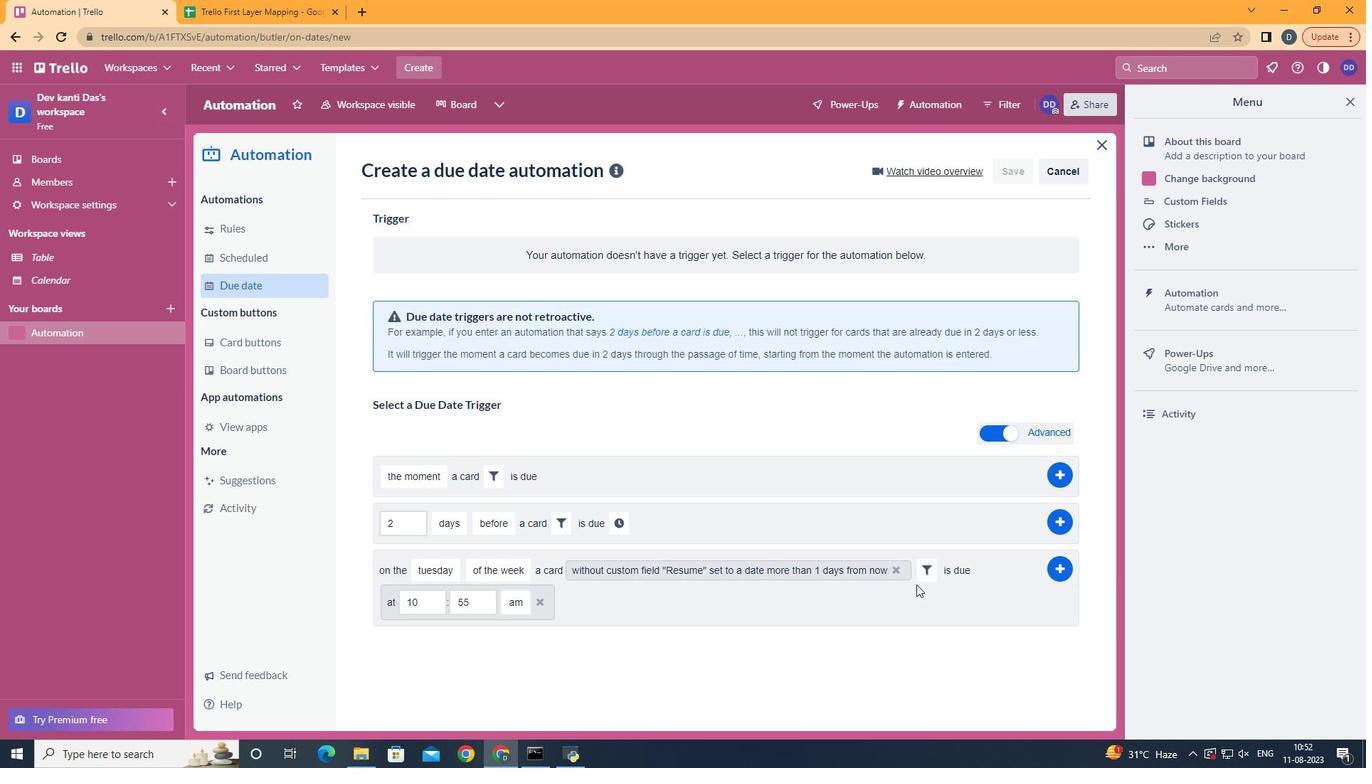 
Action: Mouse moved to (424, 610)
Screenshot: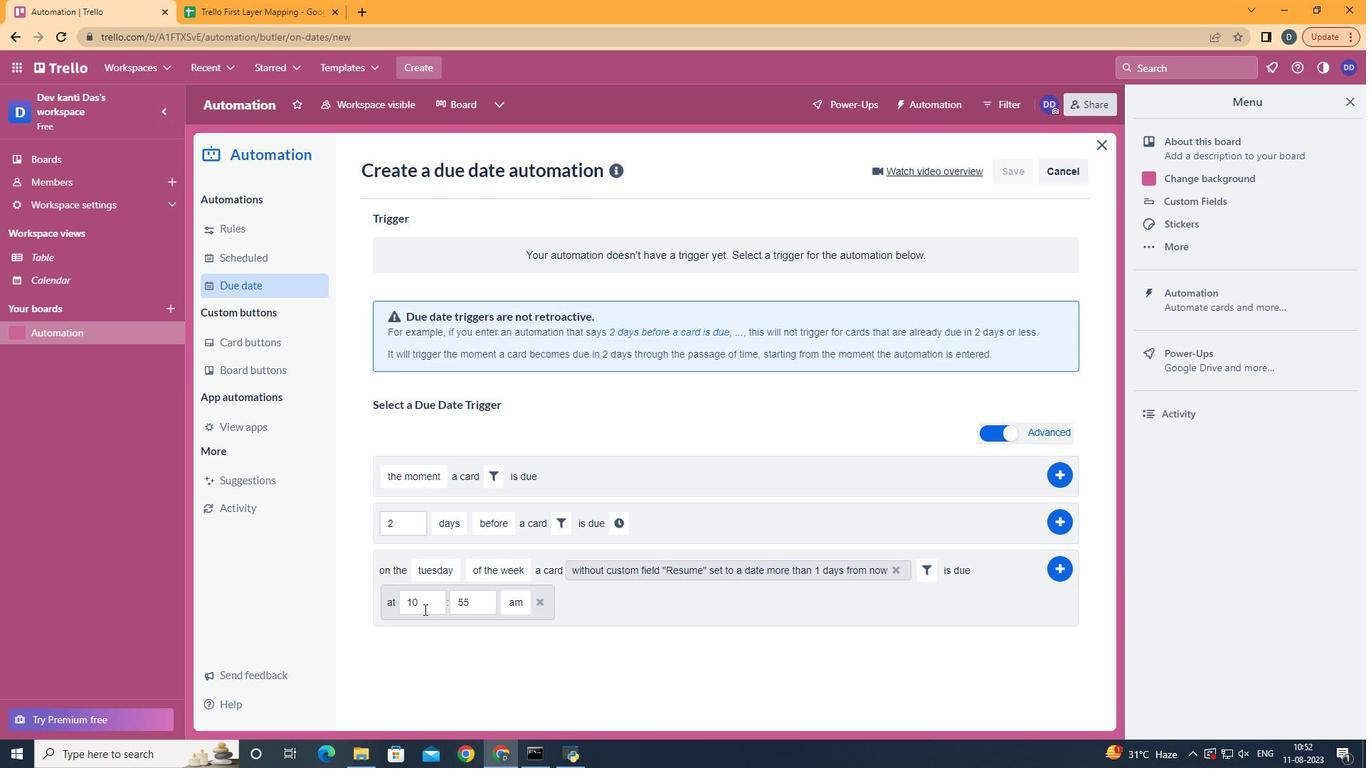 
Action: Mouse pressed left at (424, 610)
Screenshot: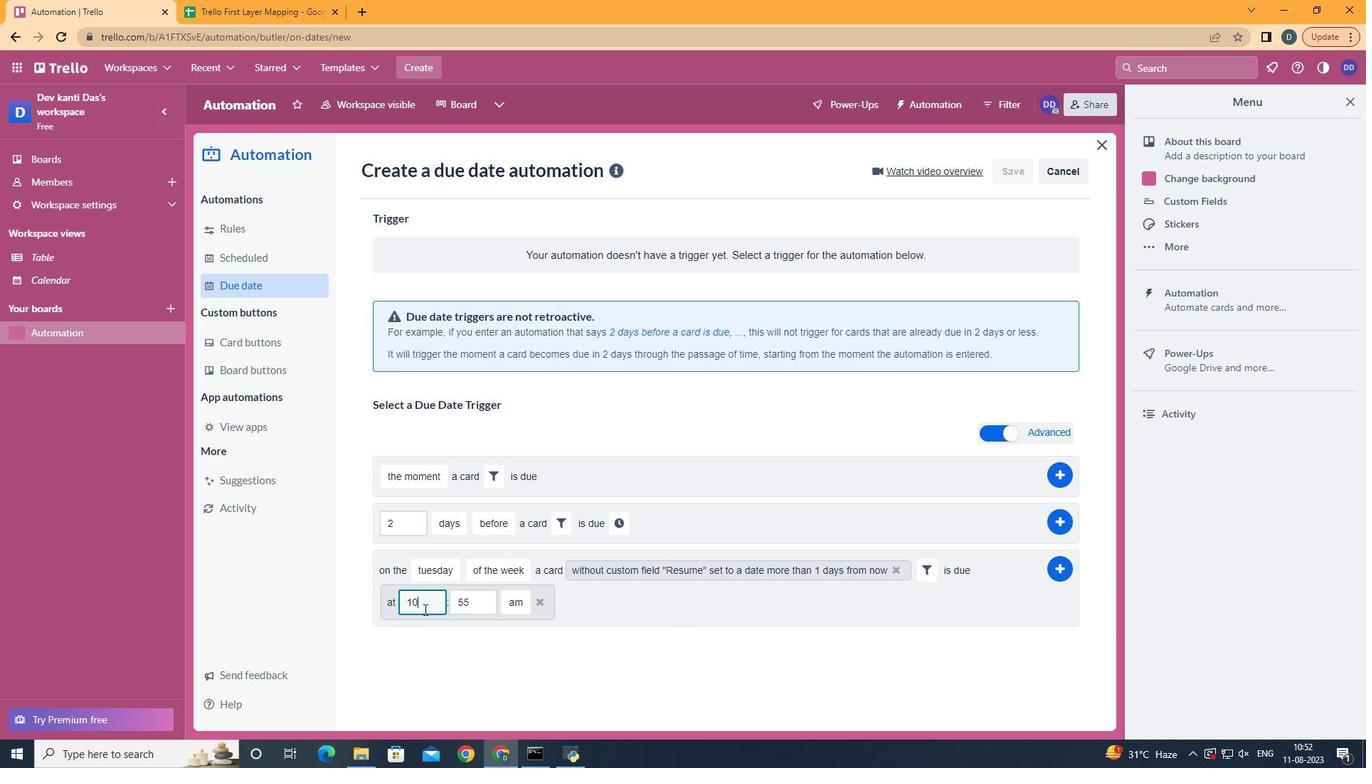 
Action: Key pressed <Key.backspace>1
Screenshot: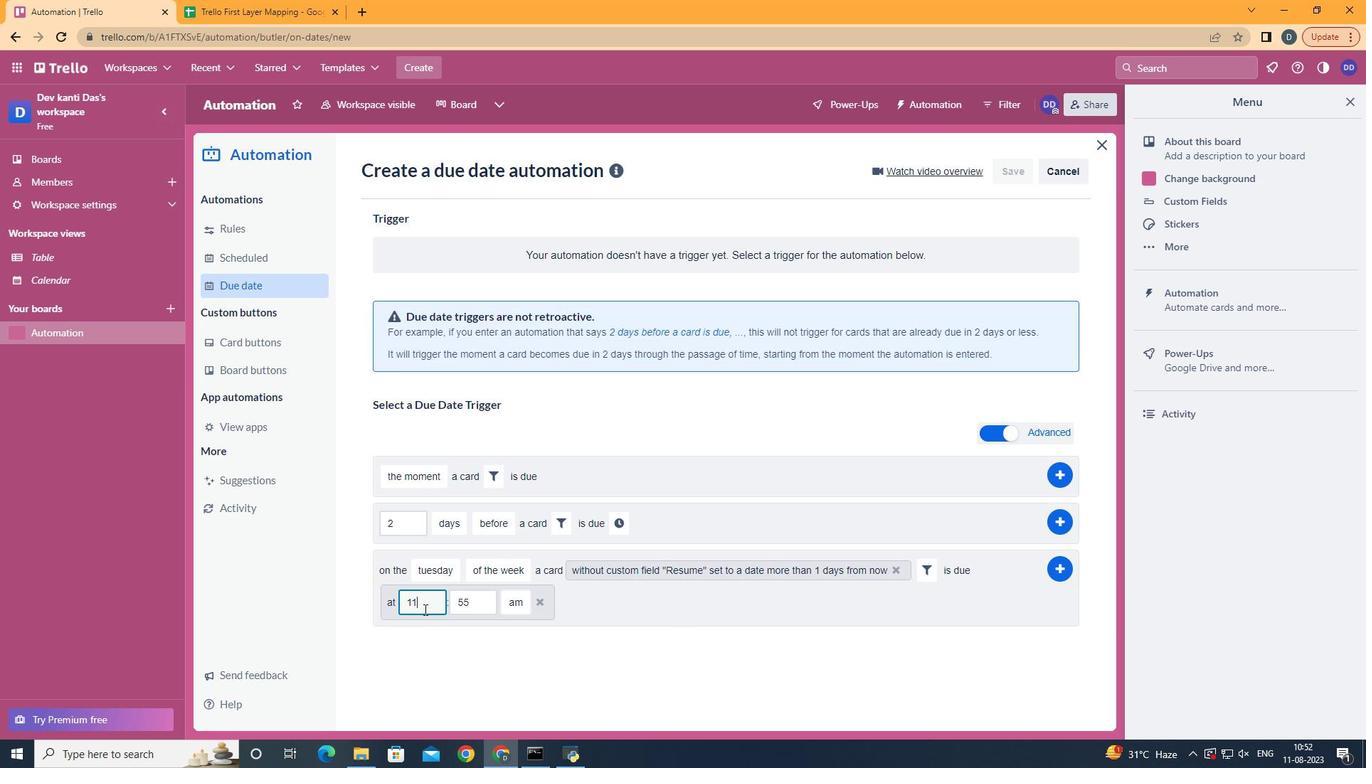 
Action: Mouse moved to (494, 602)
Screenshot: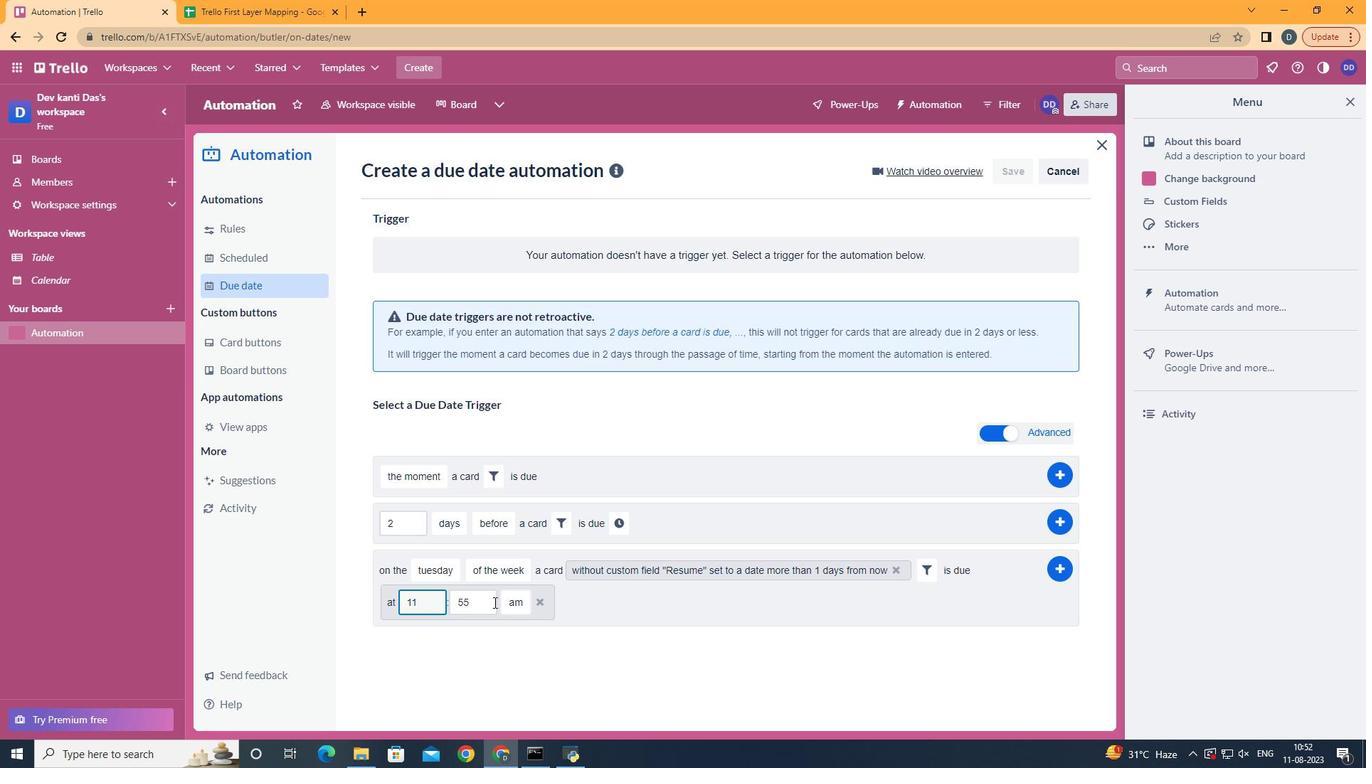 
Action: Mouse pressed left at (494, 602)
Screenshot: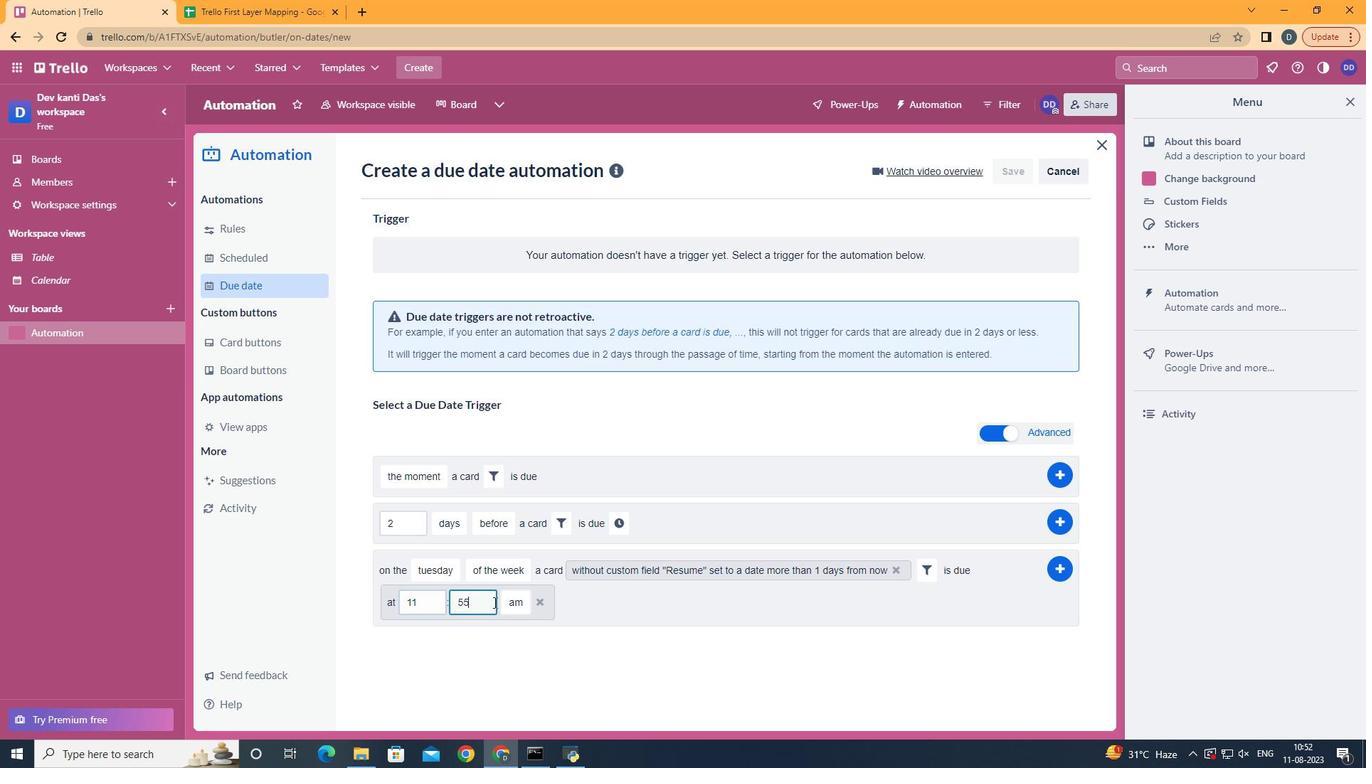 
Action: Key pressed <Key.backspace><Key.backspace>00
Screenshot: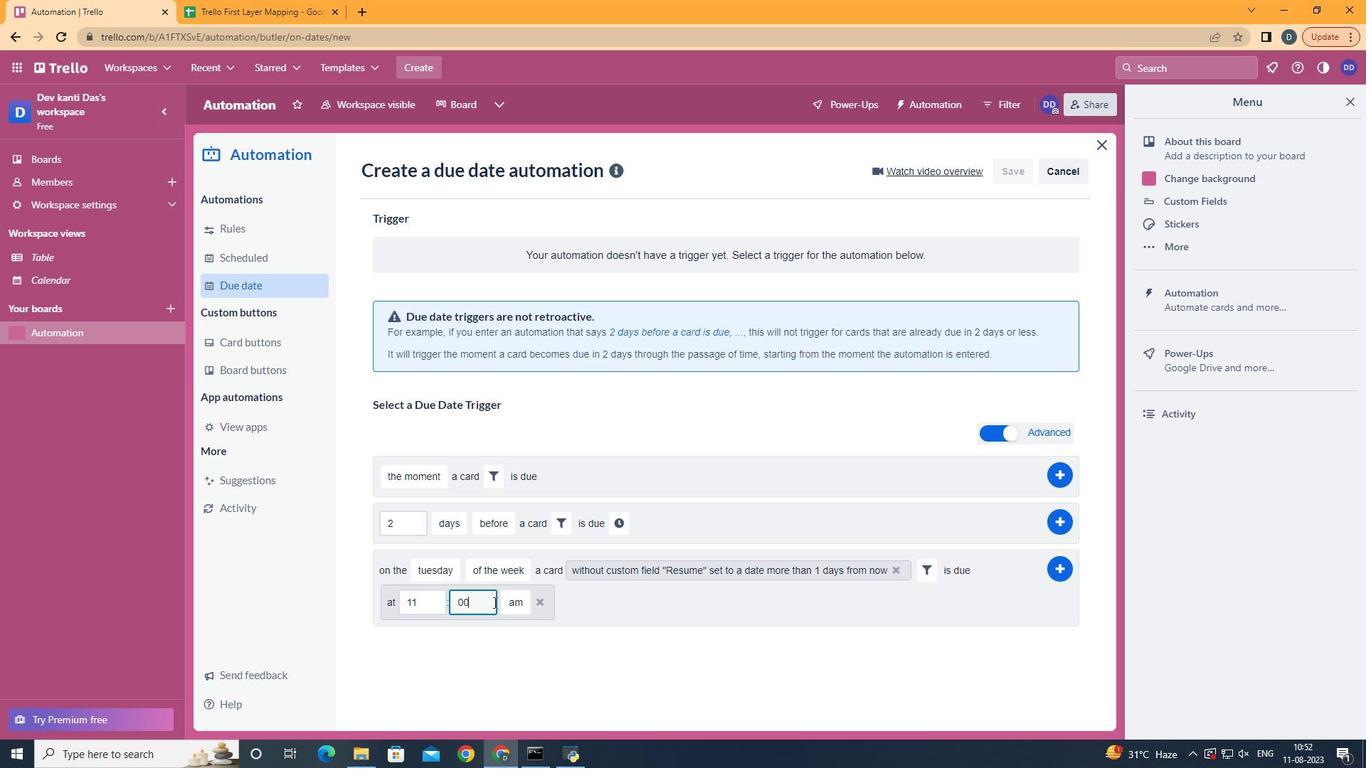 
Action: Mouse moved to (1059, 566)
Screenshot: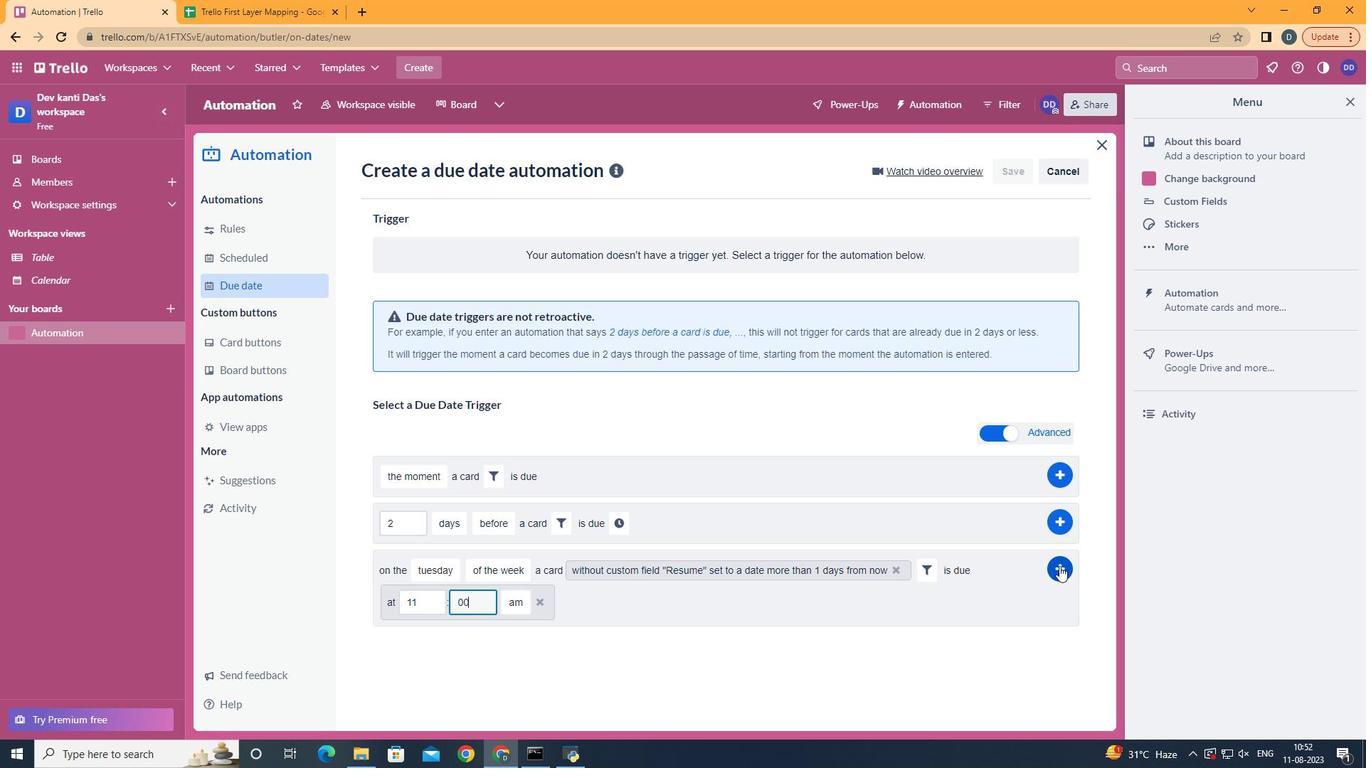 
Action: Mouse pressed left at (1059, 566)
Screenshot: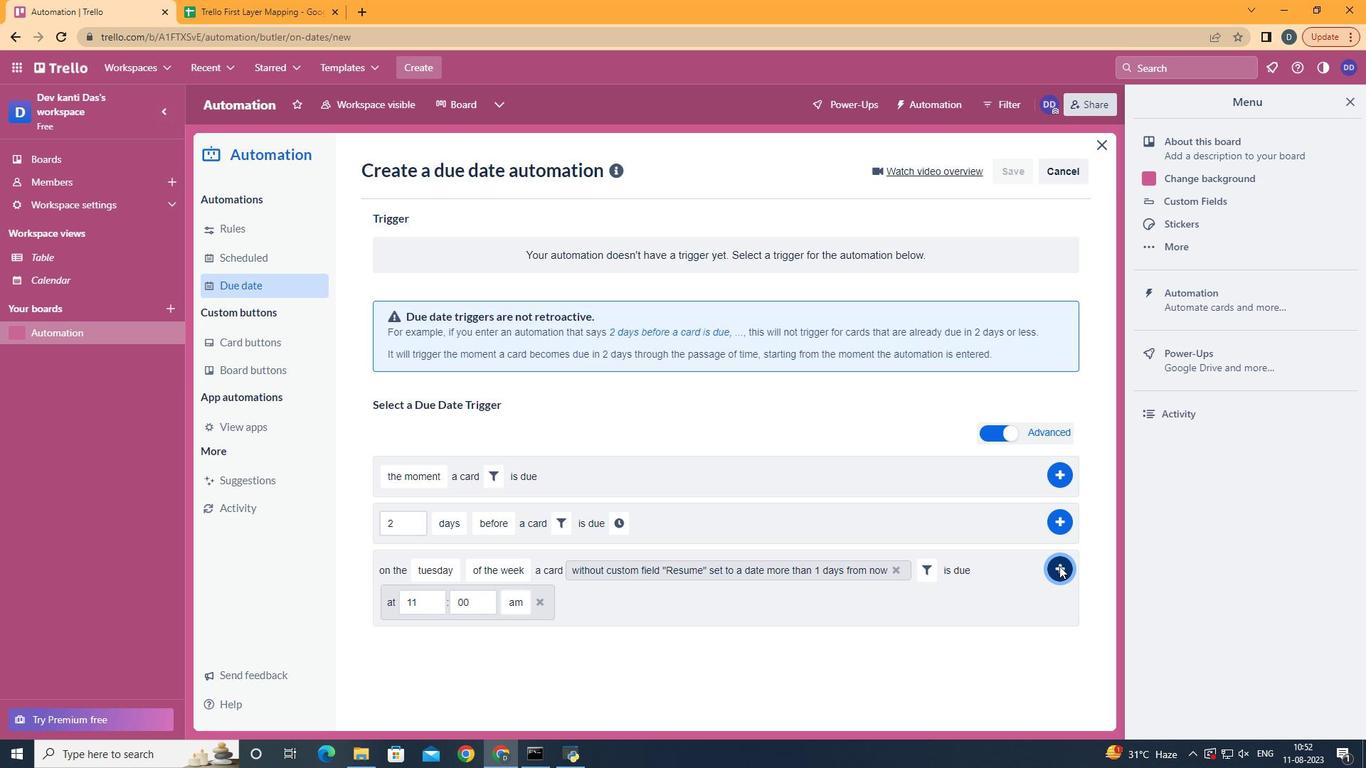 
